 Task: Create a due date automation trigger when advanced on, on the wednesday before a card is due add fields without custom fields "Resume" completed at 11:00 AM.
Action: Mouse moved to (1208, 100)
Screenshot: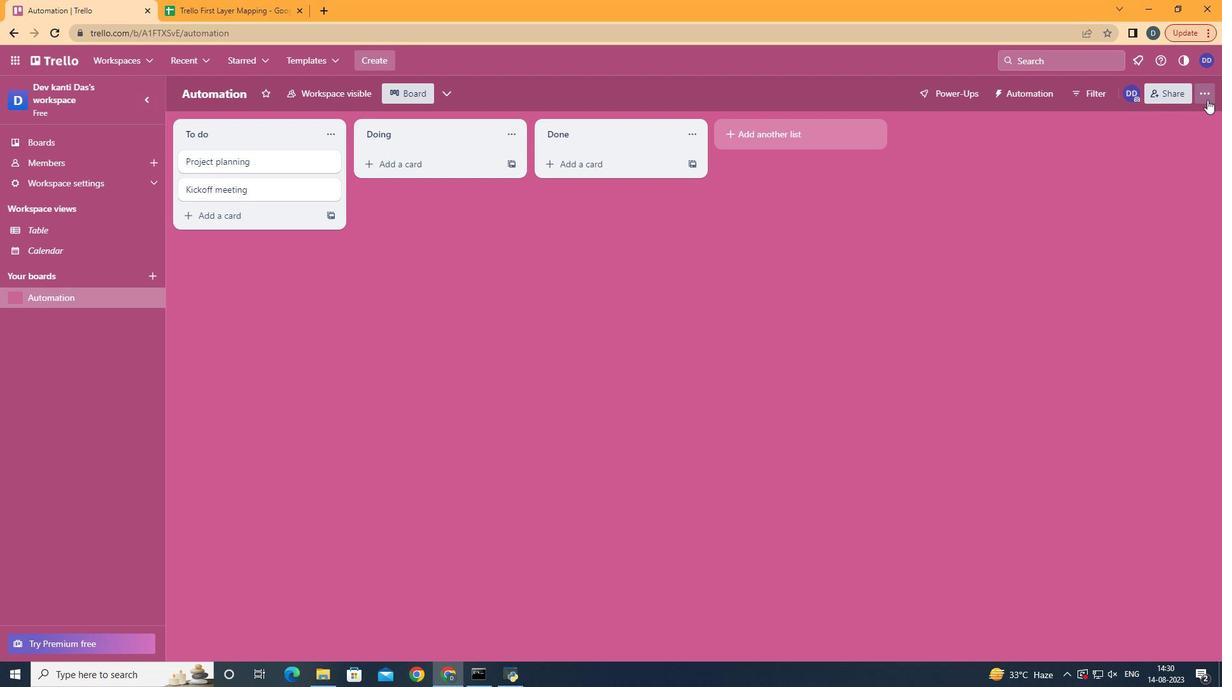 
Action: Mouse pressed left at (1208, 100)
Screenshot: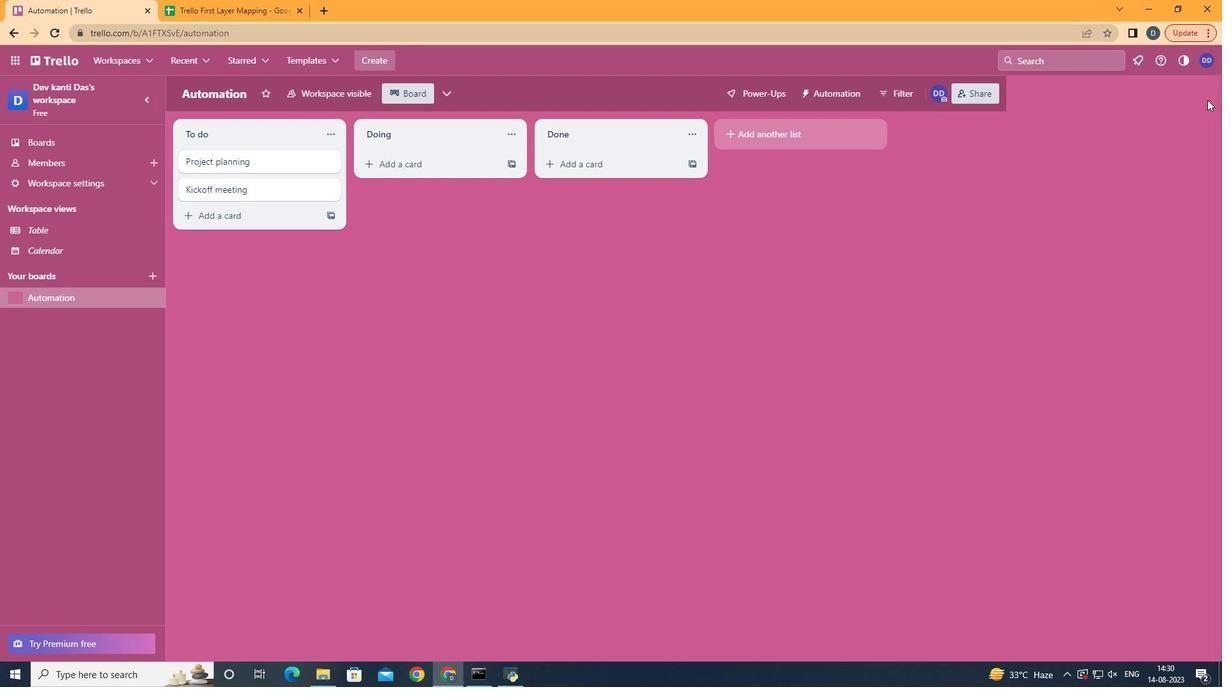 
Action: Mouse moved to (1136, 284)
Screenshot: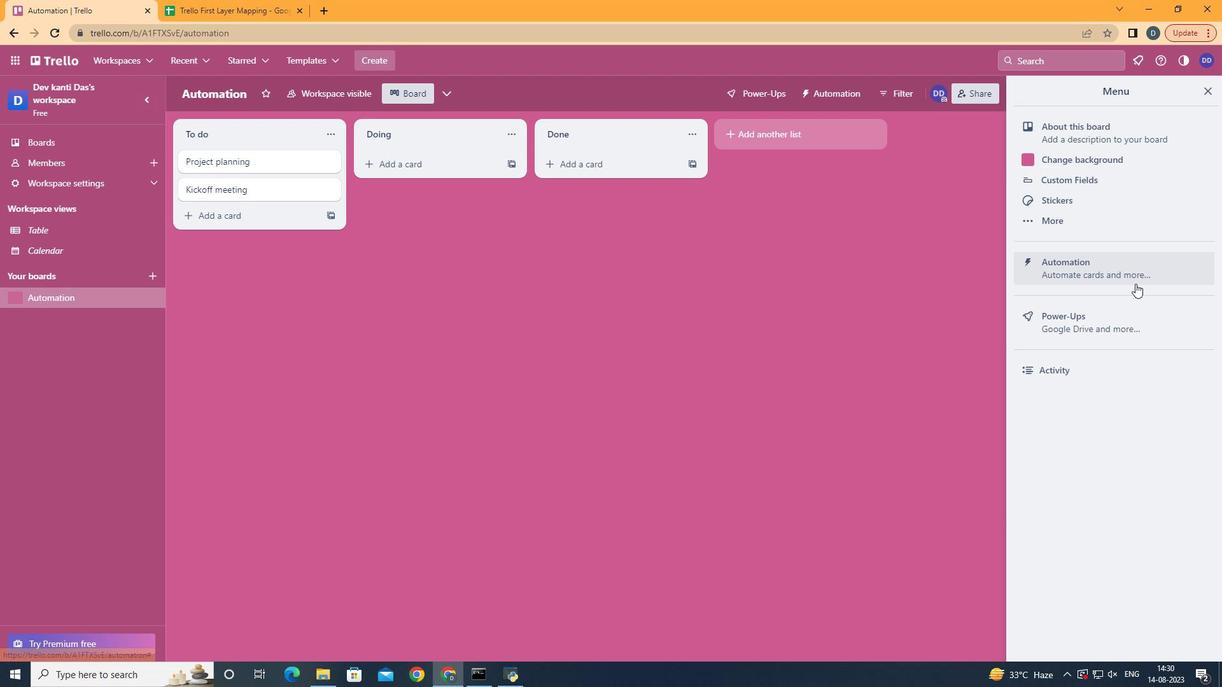 
Action: Mouse pressed left at (1136, 284)
Screenshot: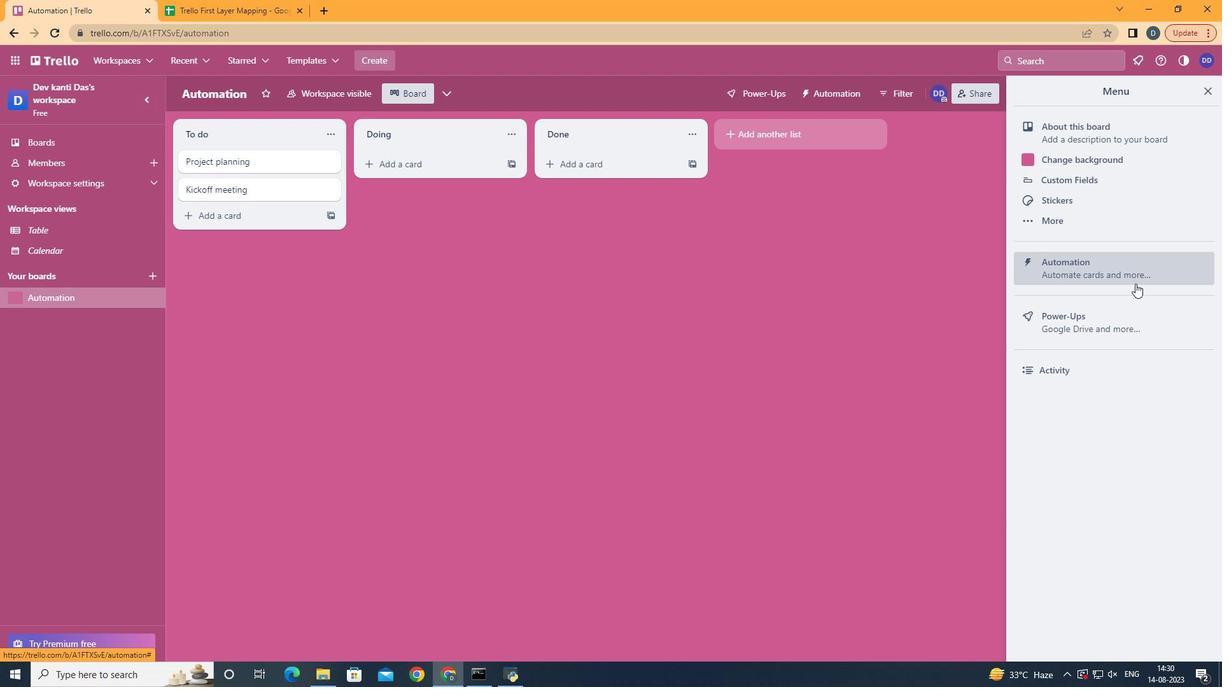 
Action: Mouse moved to (238, 250)
Screenshot: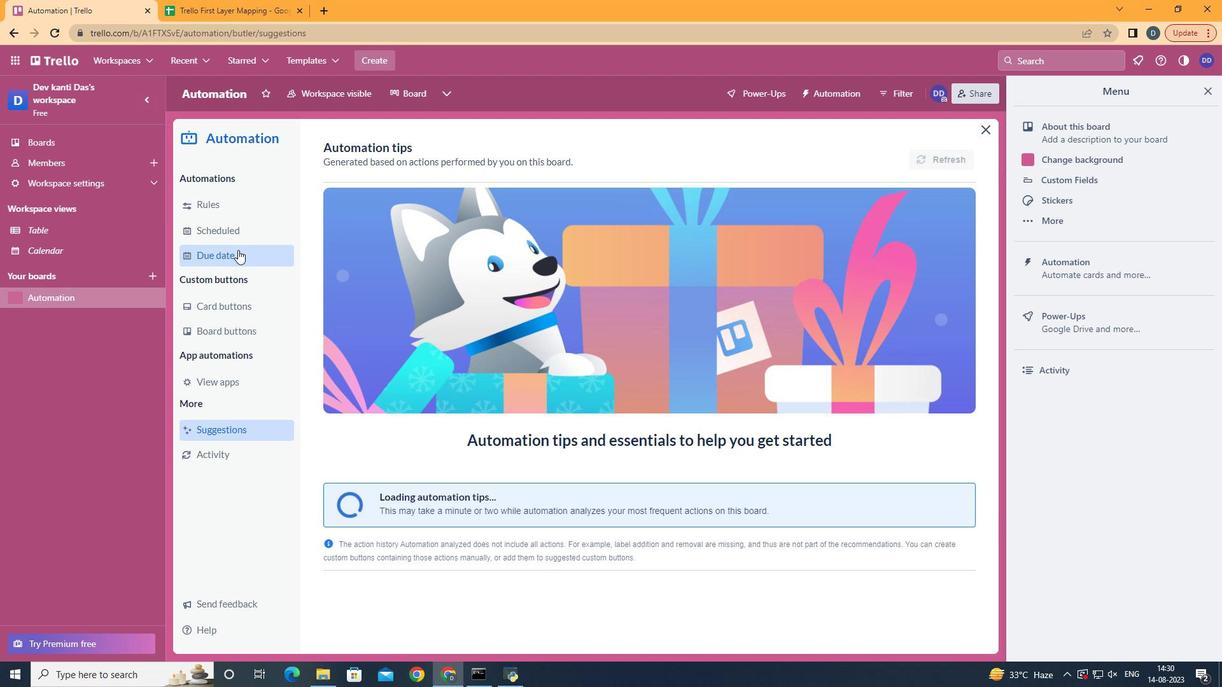 
Action: Mouse pressed left at (238, 250)
Screenshot: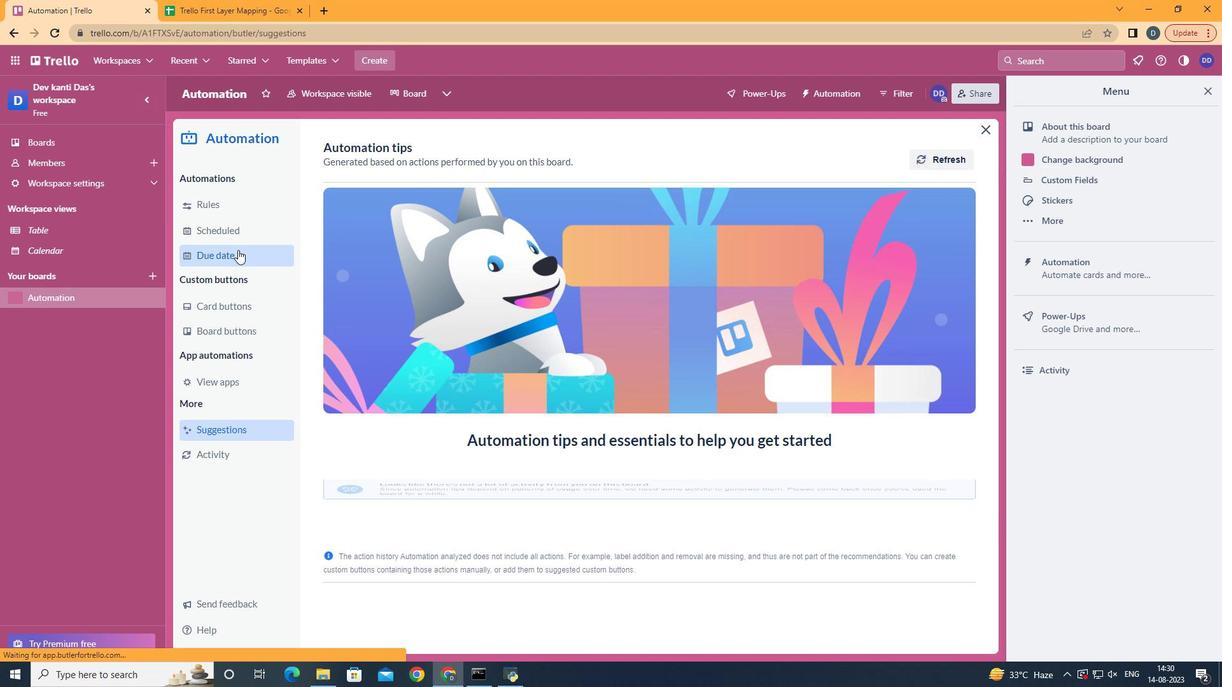 
Action: Mouse moved to (912, 150)
Screenshot: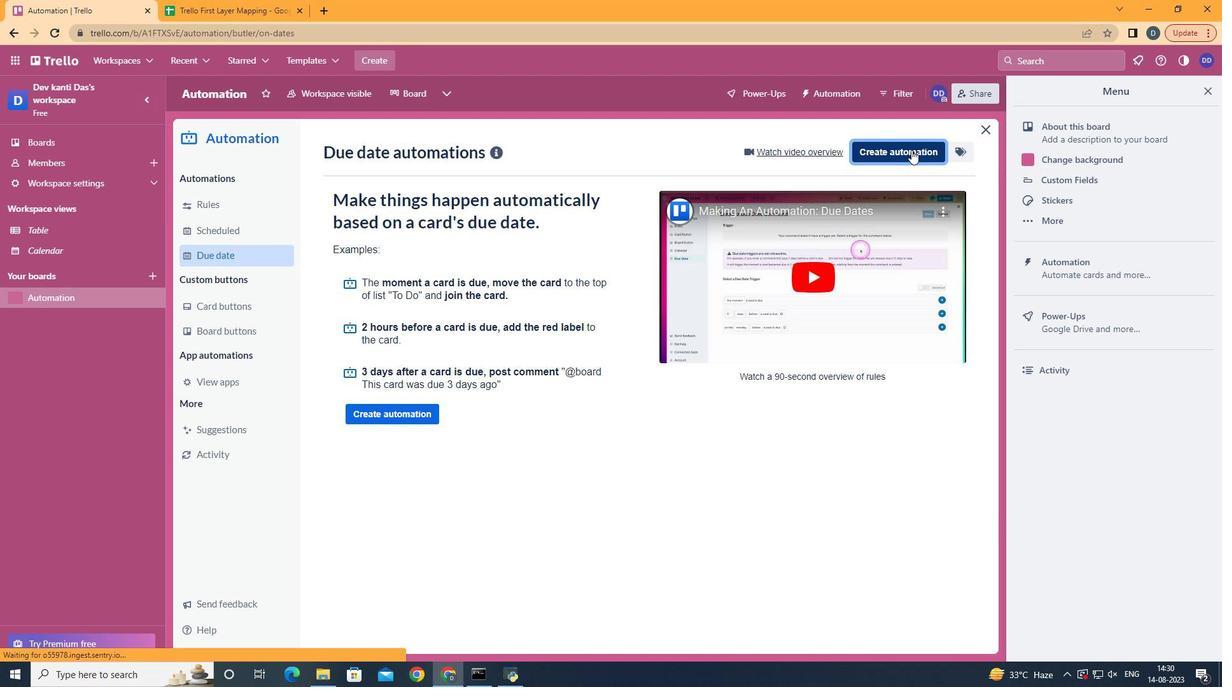 
Action: Mouse pressed left at (912, 150)
Screenshot: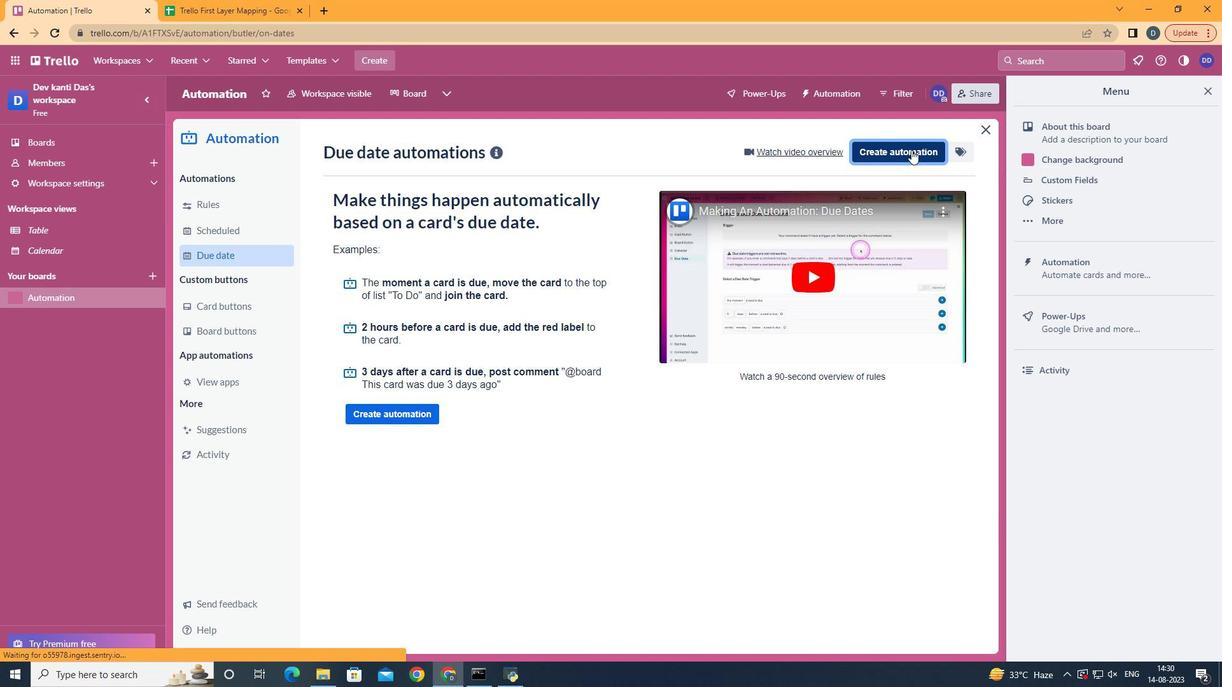 
Action: Mouse moved to (672, 276)
Screenshot: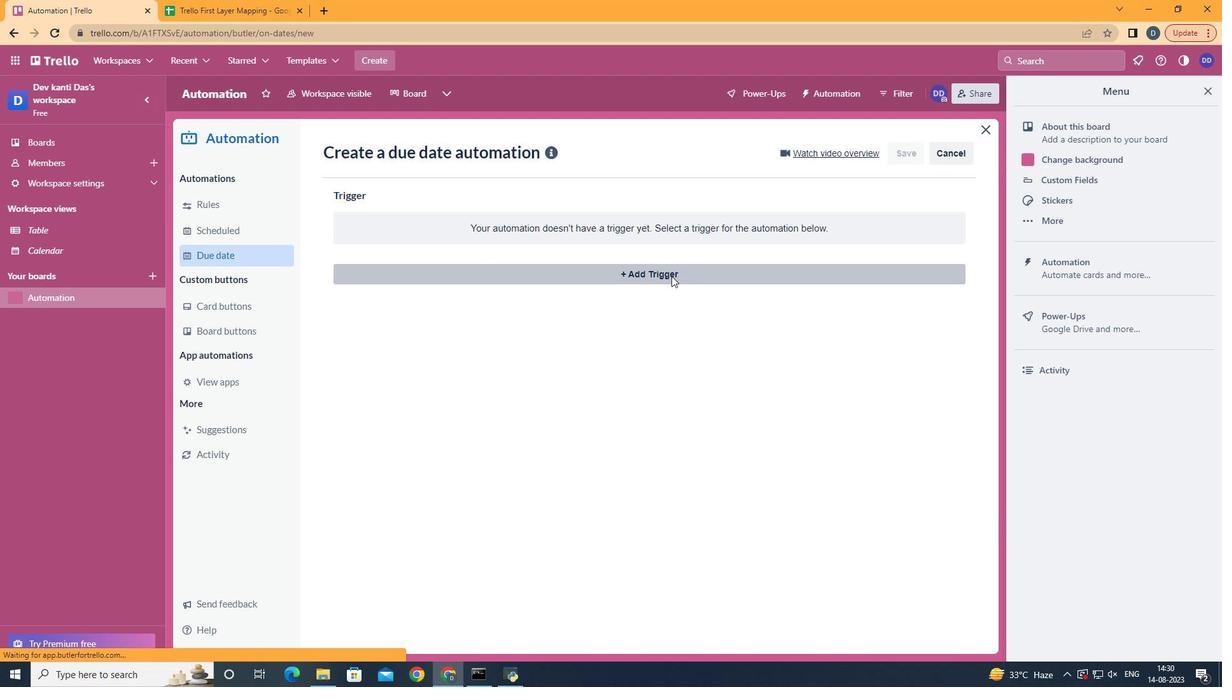 
Action: Mouse pressed left at (672, 276)
Screenshot: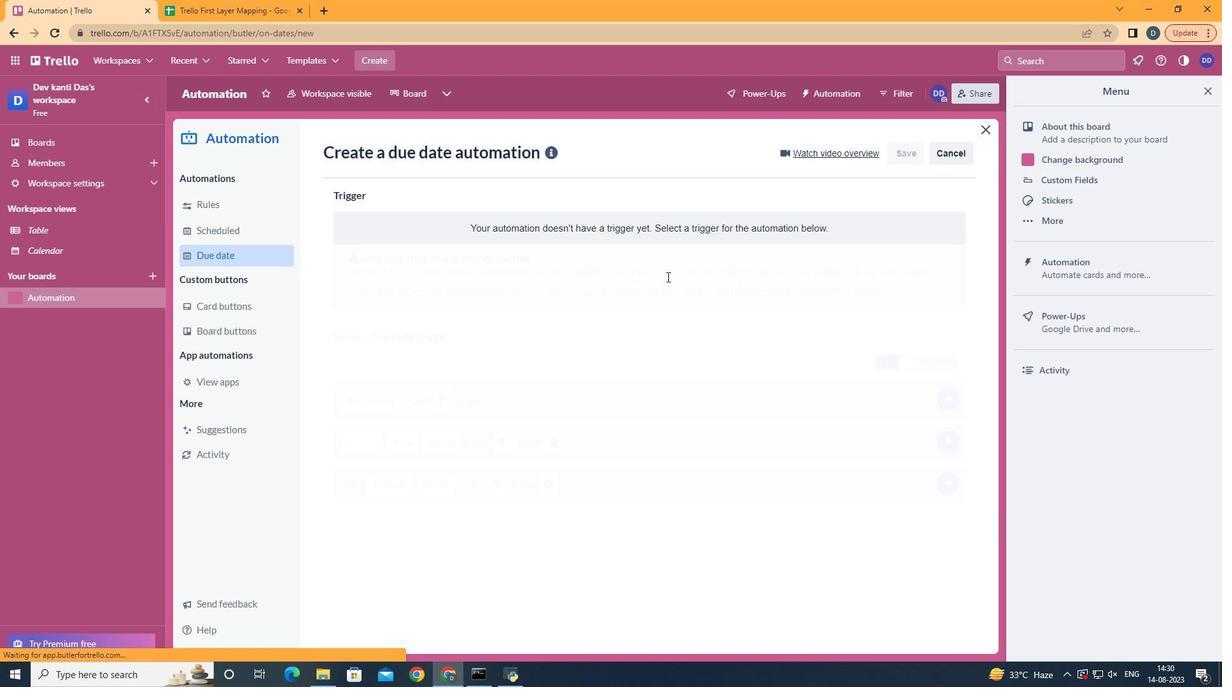 
Action: Mouse moved to (431, 383)
Screenshot: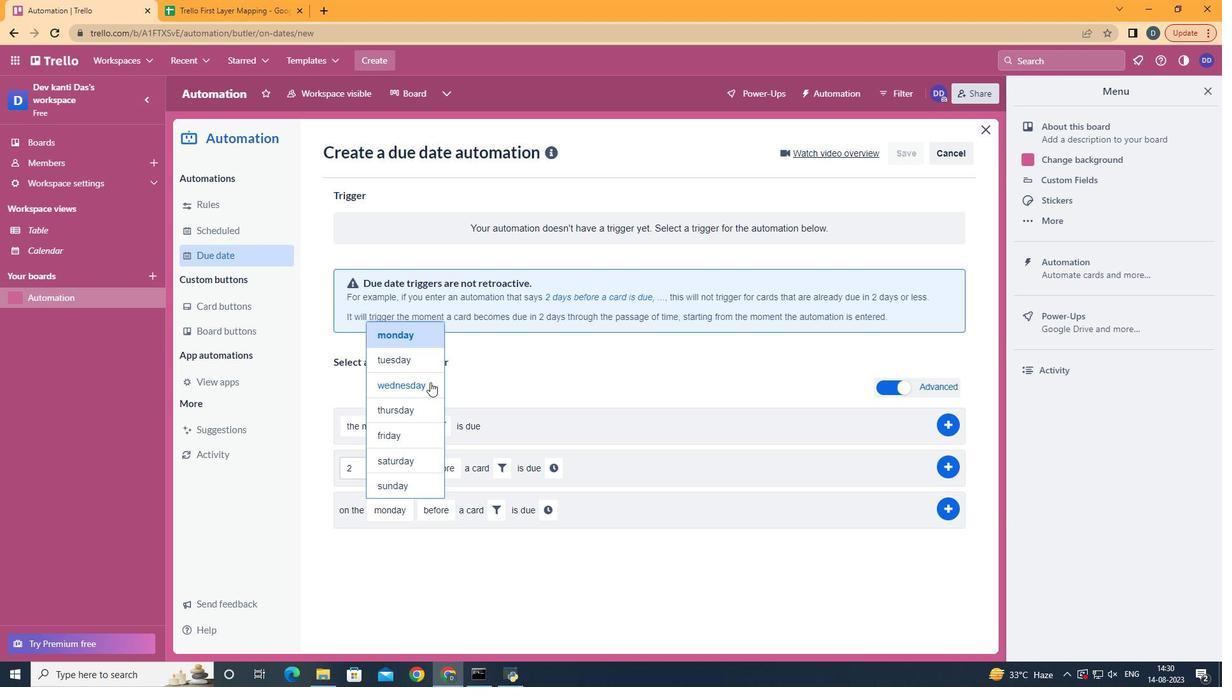 
Action: Mouse pressed left at (431, 383)
Screenshot: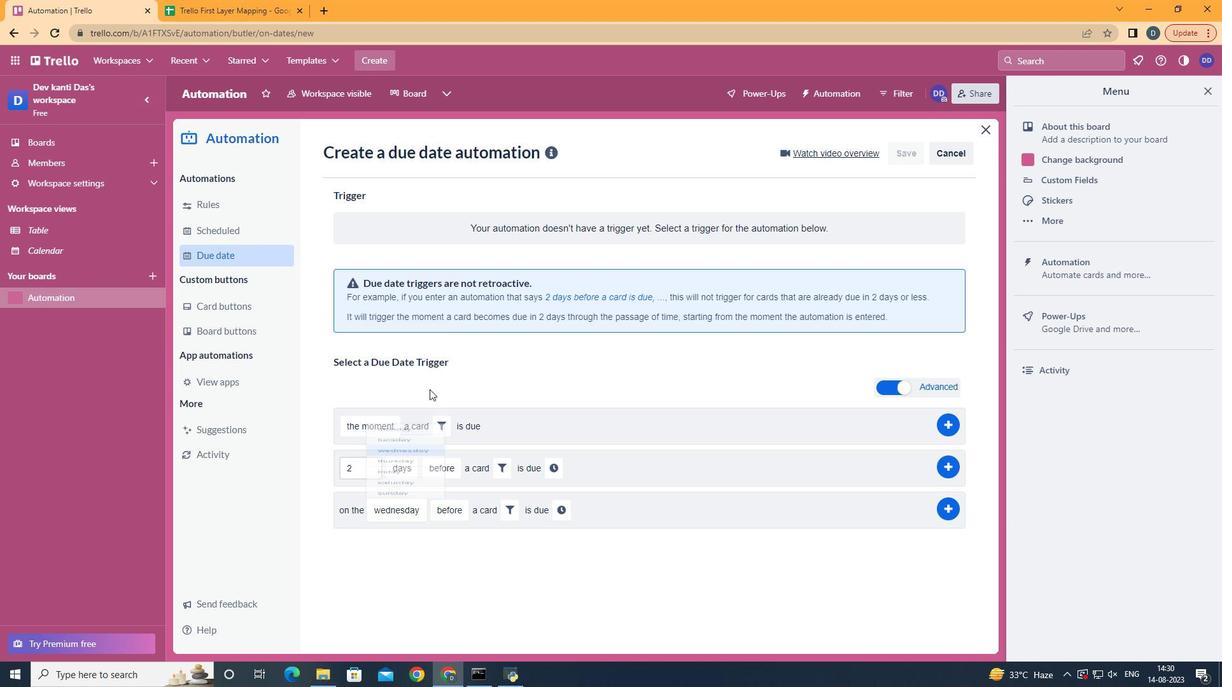 
Action: Mouse moved to (515, 508)
Screenshot: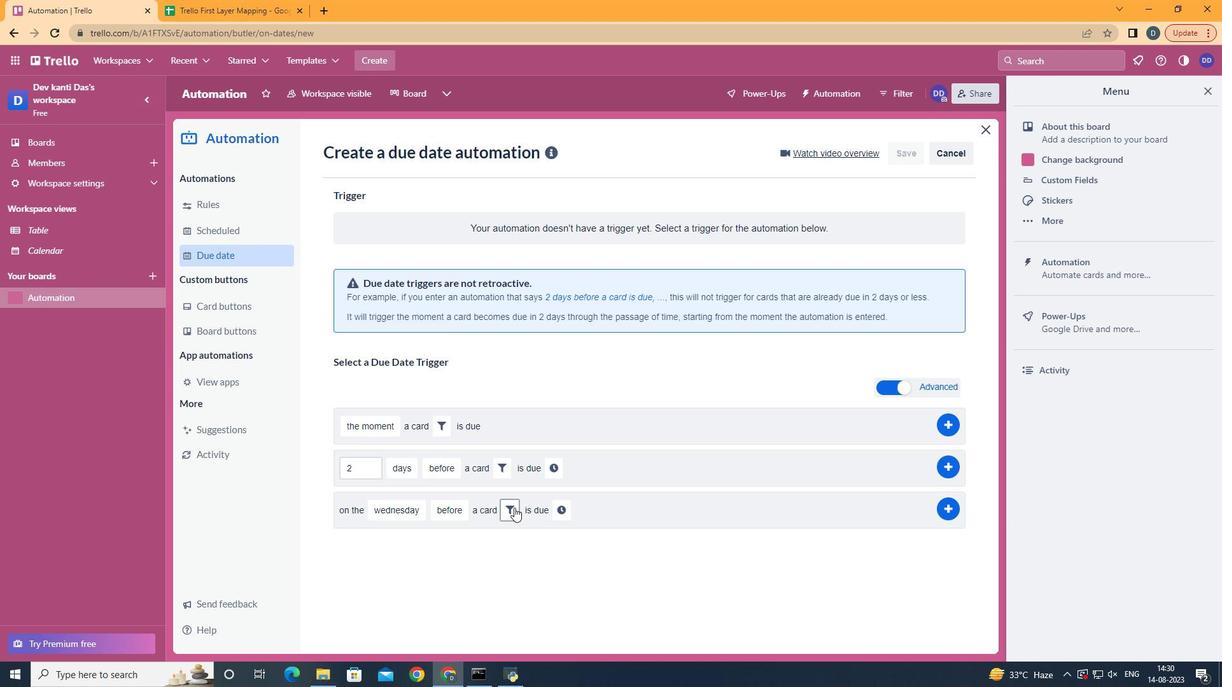 
Action: Mouse pressed left at (515, 508)
Screenshot: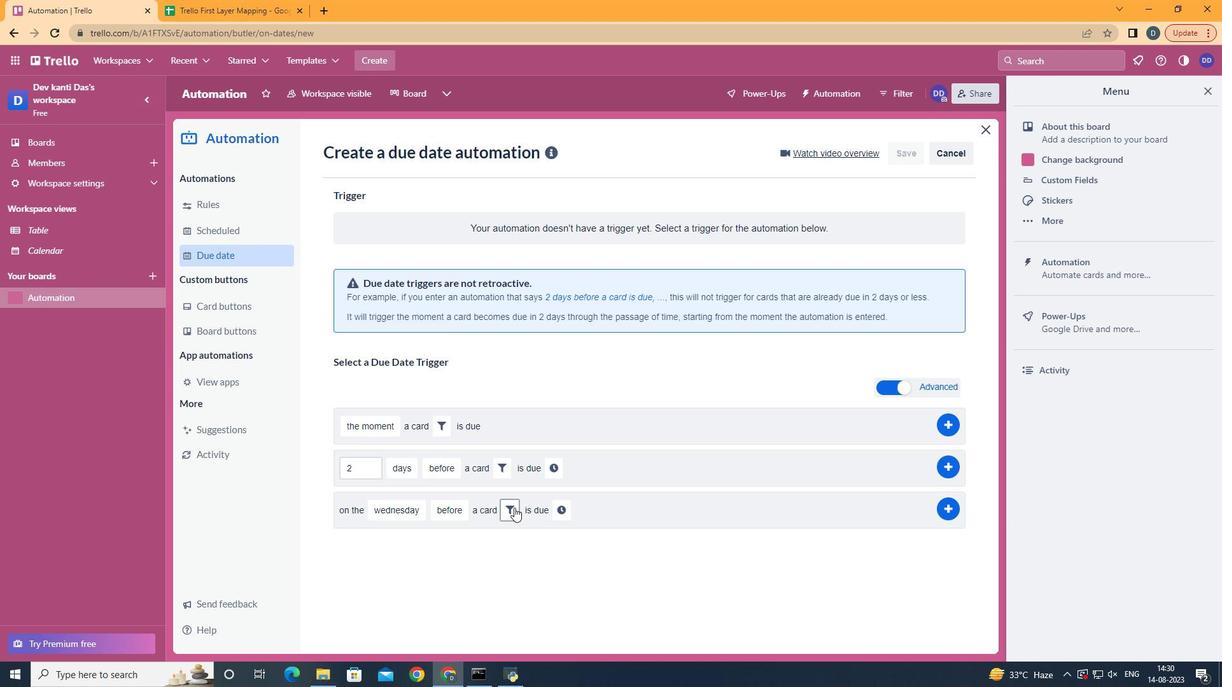 
Action: Mouse moved to (715, 550)
Screenshot: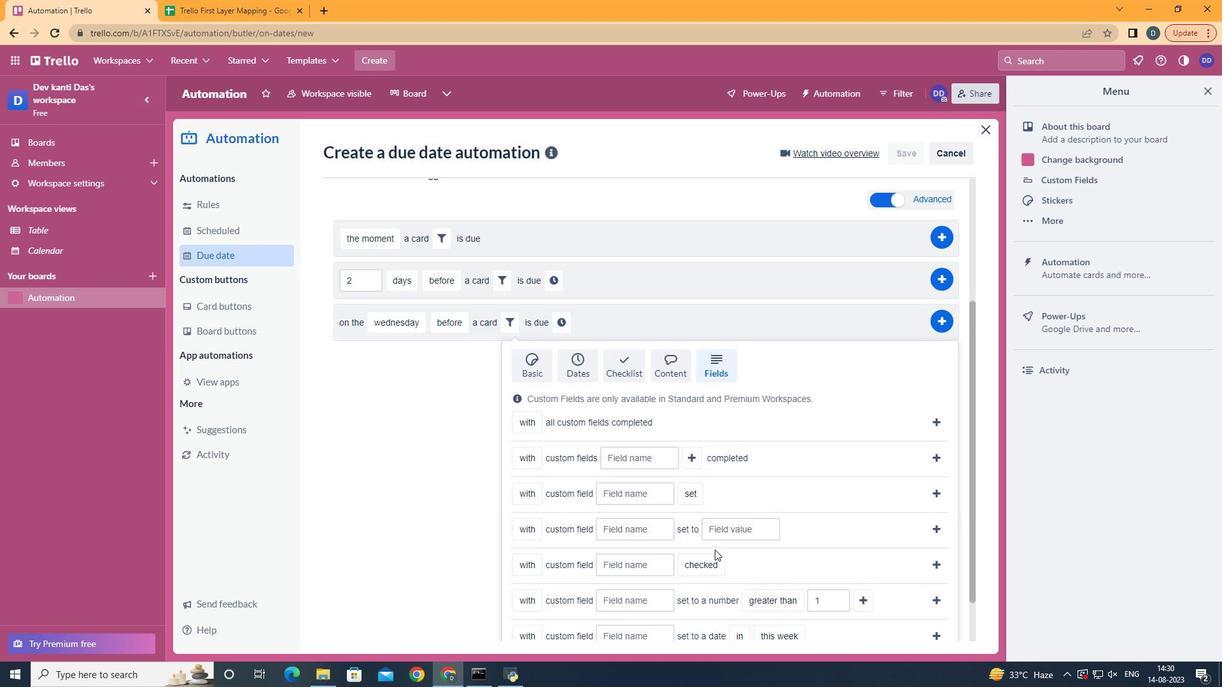 
Action: Mouse pressed left at (715, 550)
Screenshot: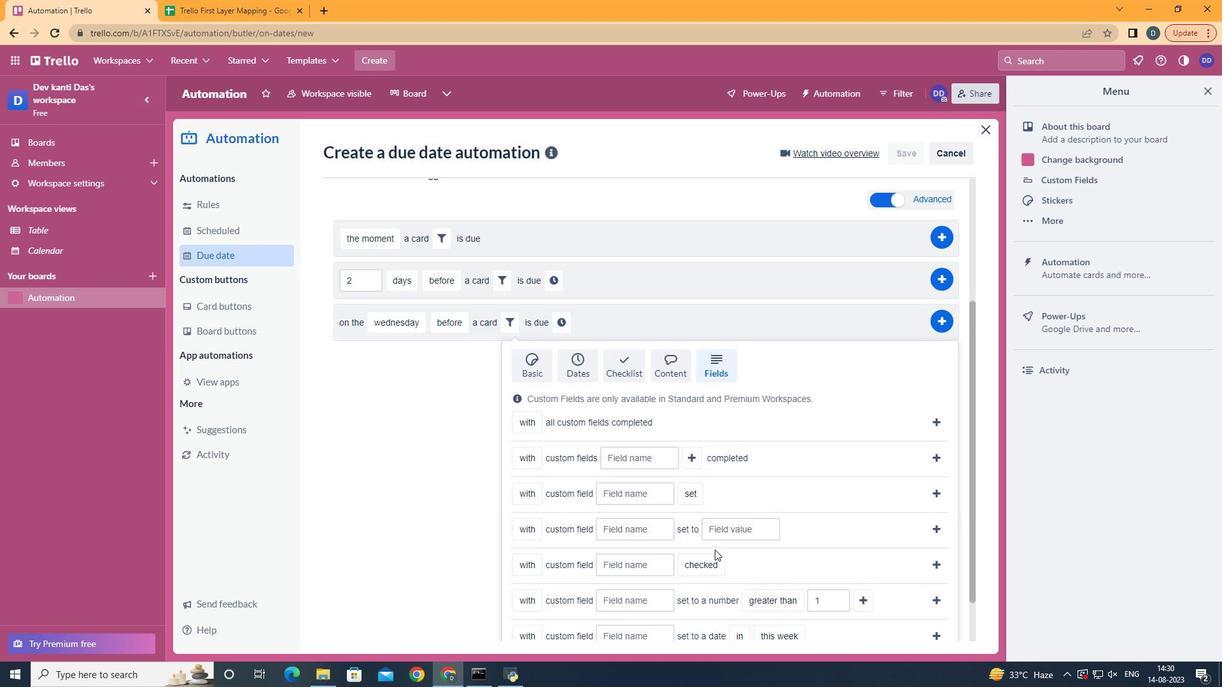 
Action: Mouse scrolled (715, 550) with delta (0, 0)
Screenshot: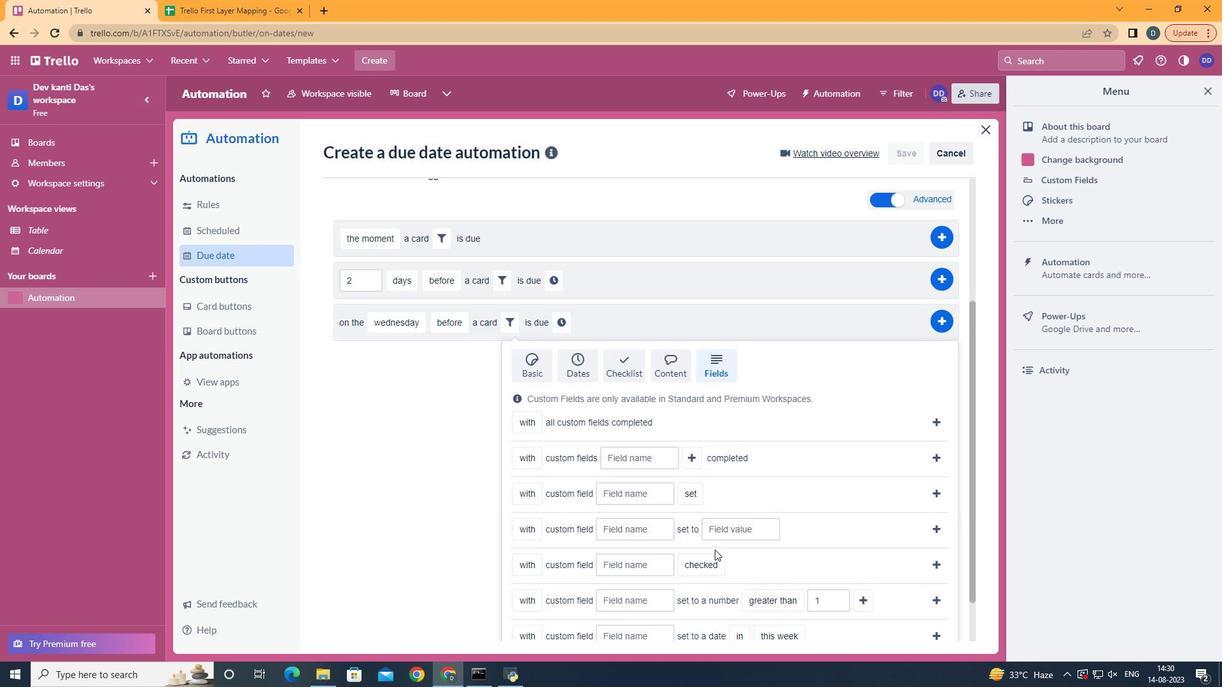 
Action: Mouse scrolled (715, 550) with delta (0, 0)
Screenshot: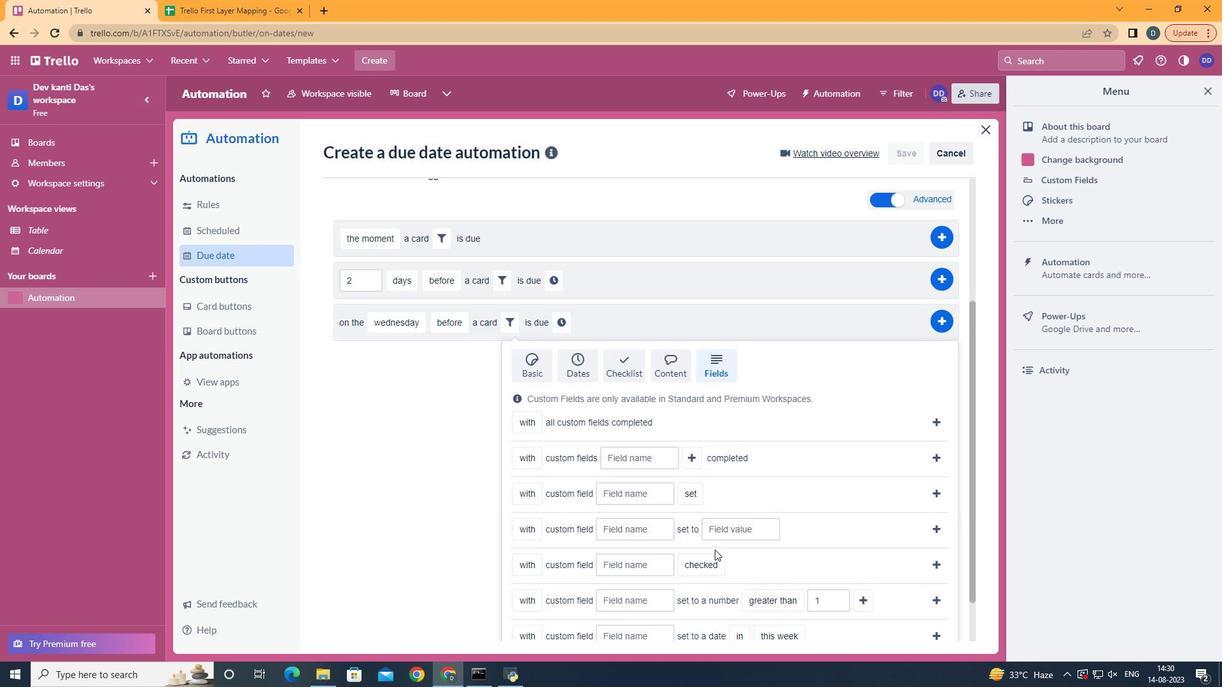 
Action: Mouse scrolled (715, 550) with delta (0, 0)
Screenshot: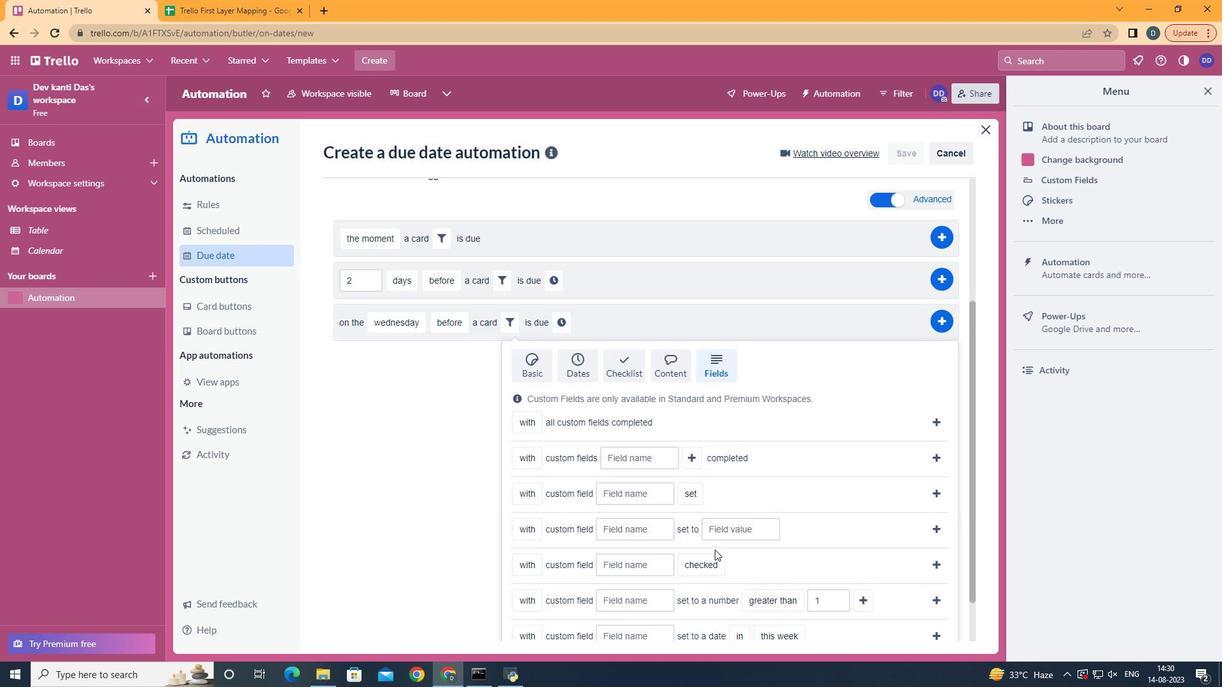 
Action: Mouse scrolled (715, 550) with delta (0, 0)
Screenshot: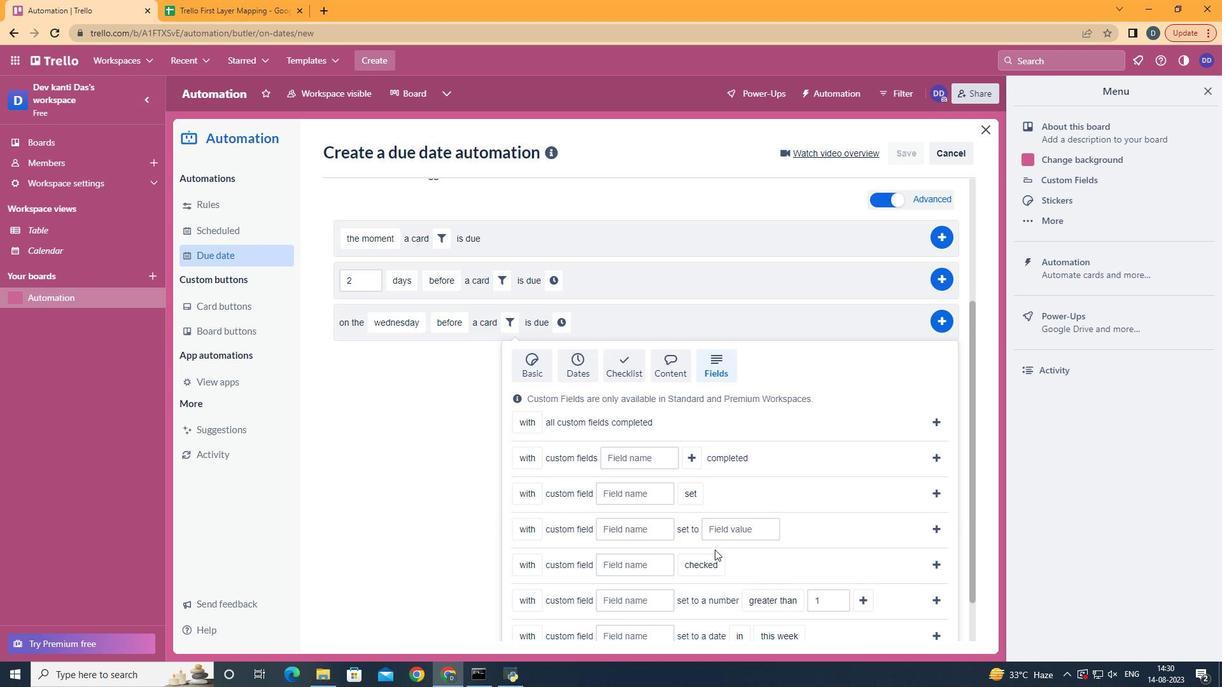 
Action: Mouse scrolled (715, 550) with delta (0, 0)
Screenshot: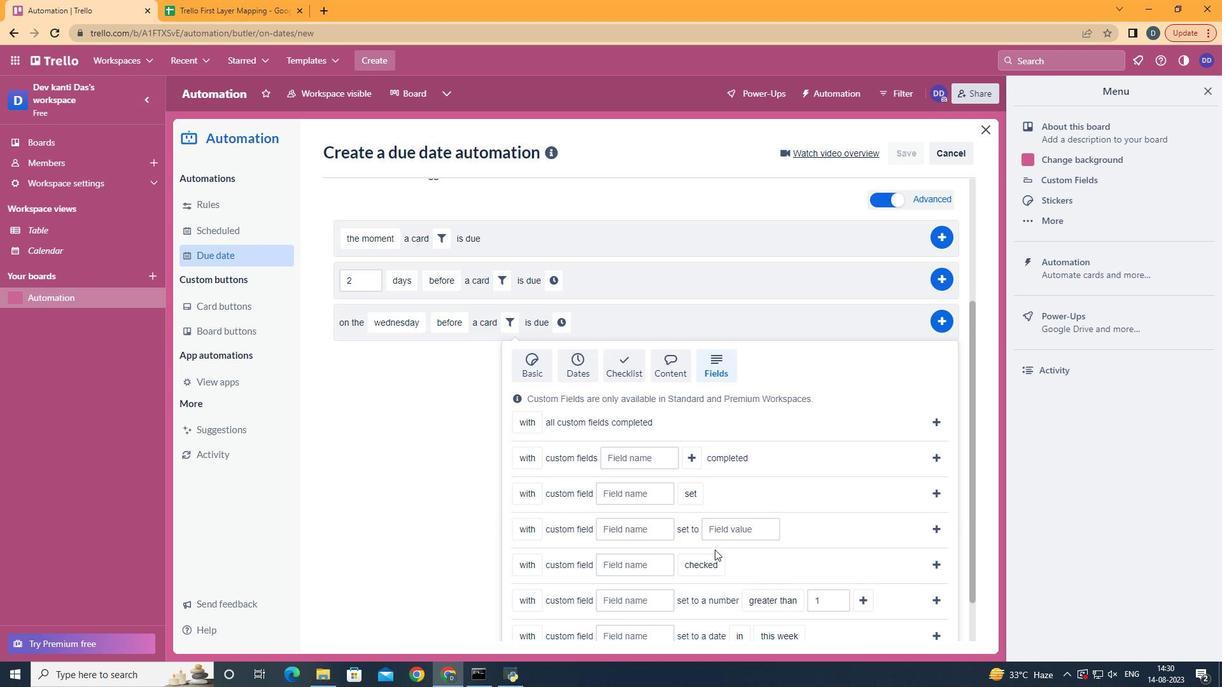 
Action: Mouse moved to (548, 457)
Screenshot: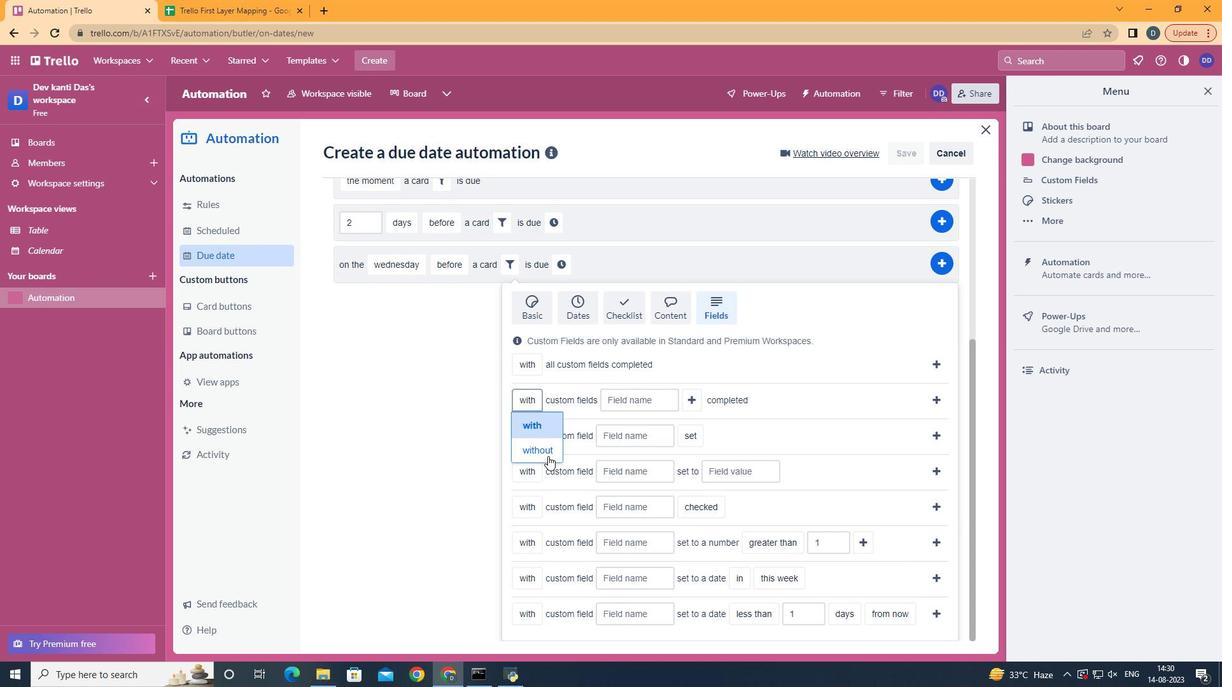 
Action: Mouse pressed left at (548, 457)
Screenshot: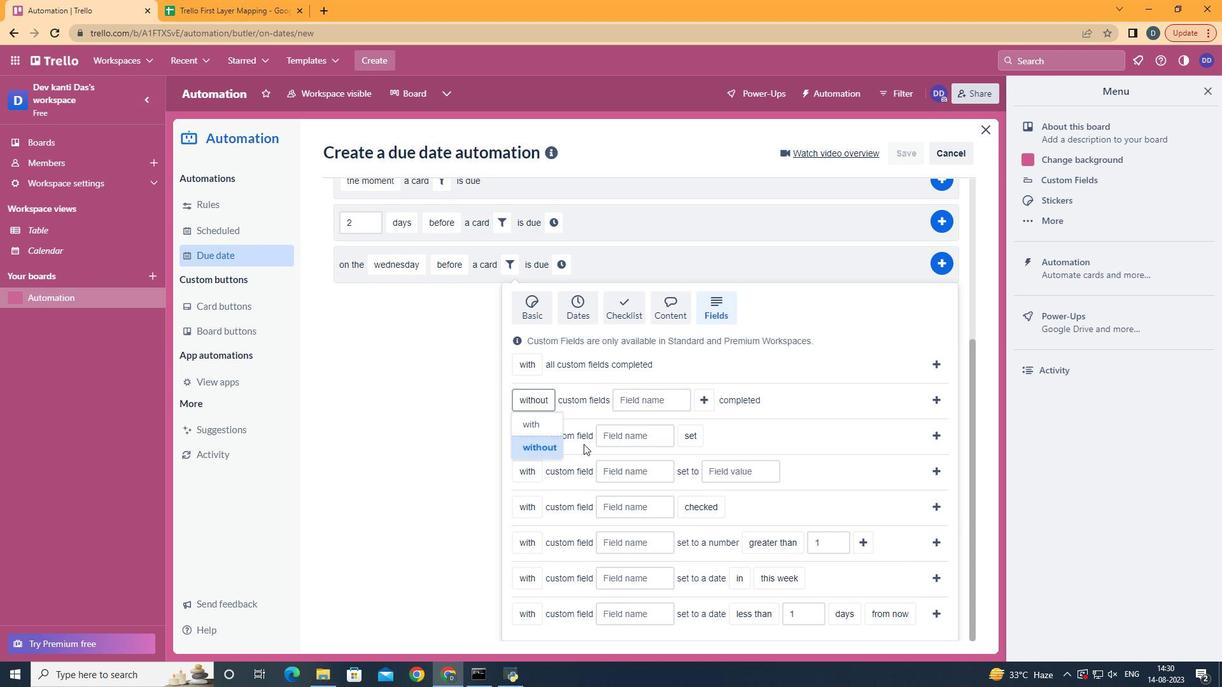 
Action: Mouse moved to (653, 409)
Screenshot: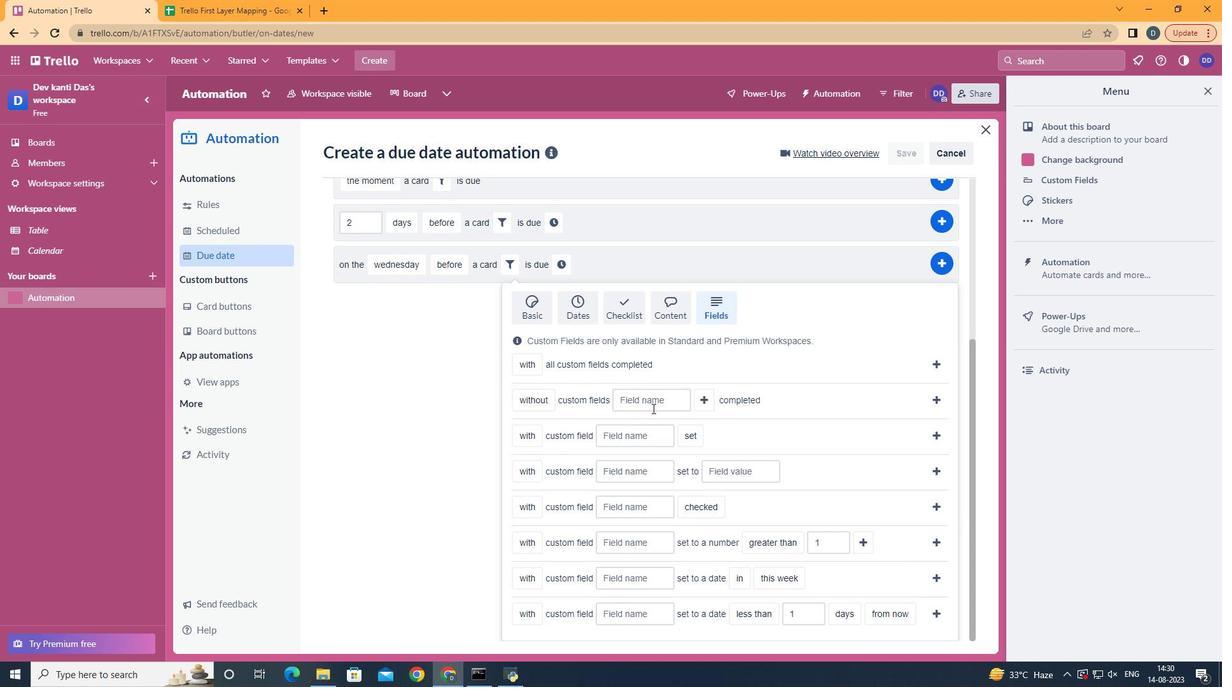 
Action: Mouse pressed left at (653, 409)
Screenshot: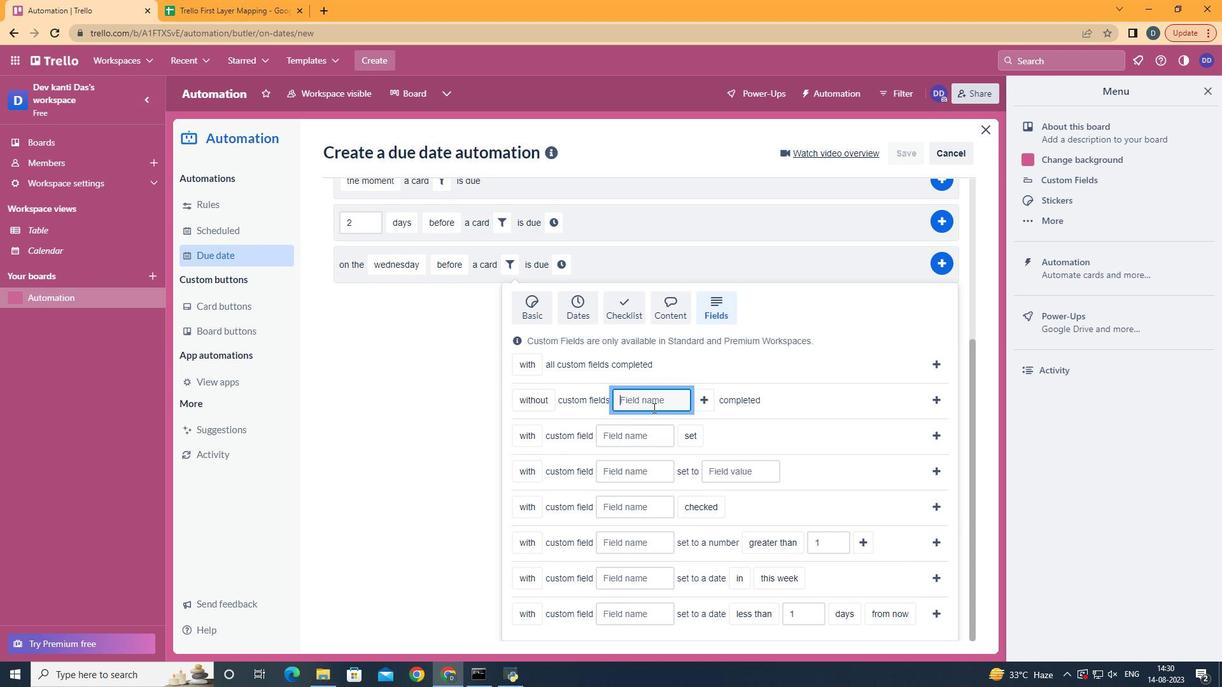
Action: Mouse moved to (653, 408)
Screenshot: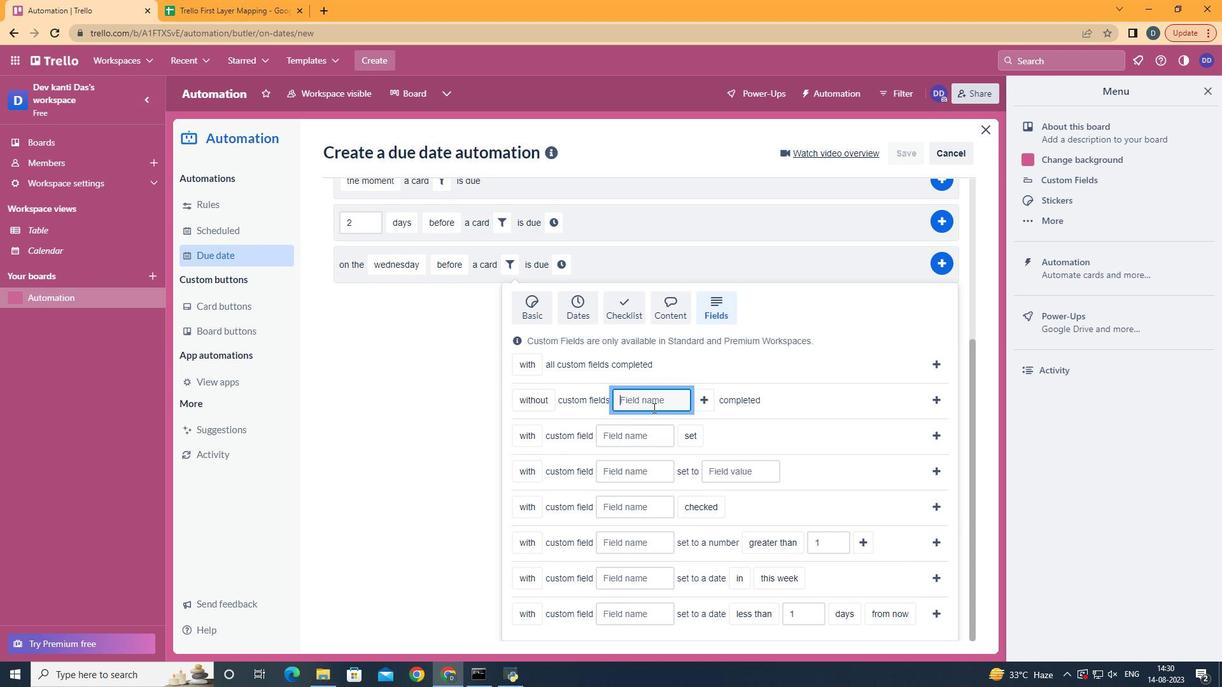 
Action: Key pressed <Key.shift>Resume
Screenshot: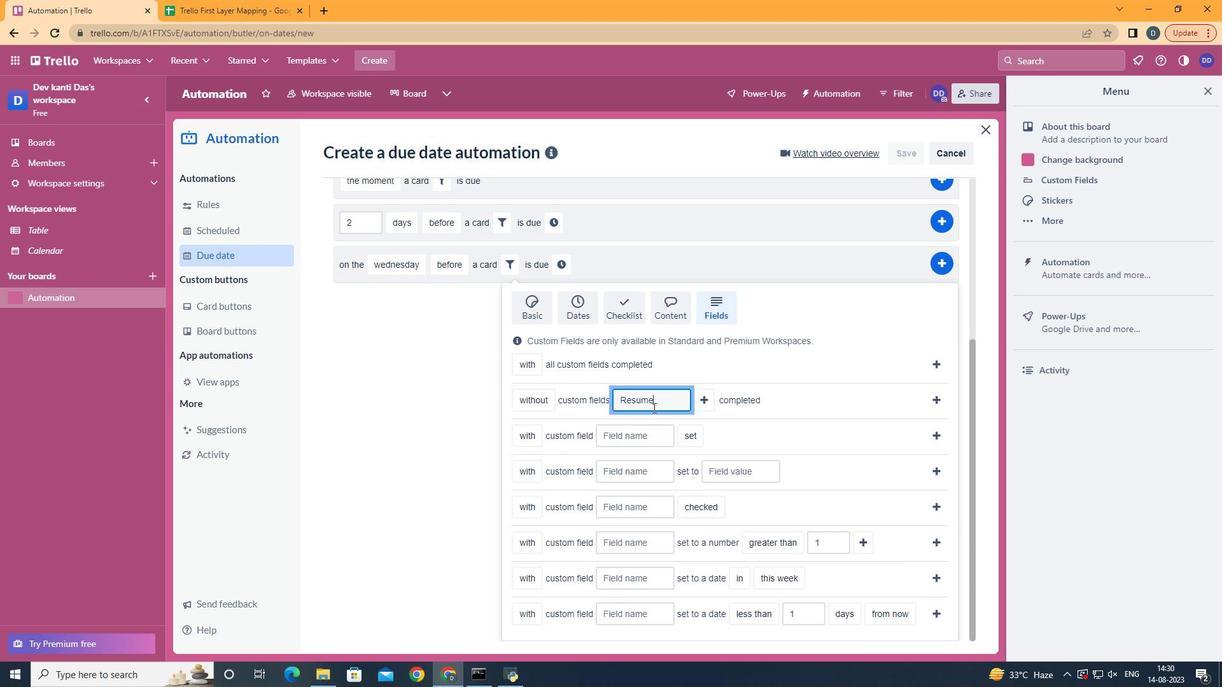 
Action: Mouse moved to (931, 402)
Screenshot: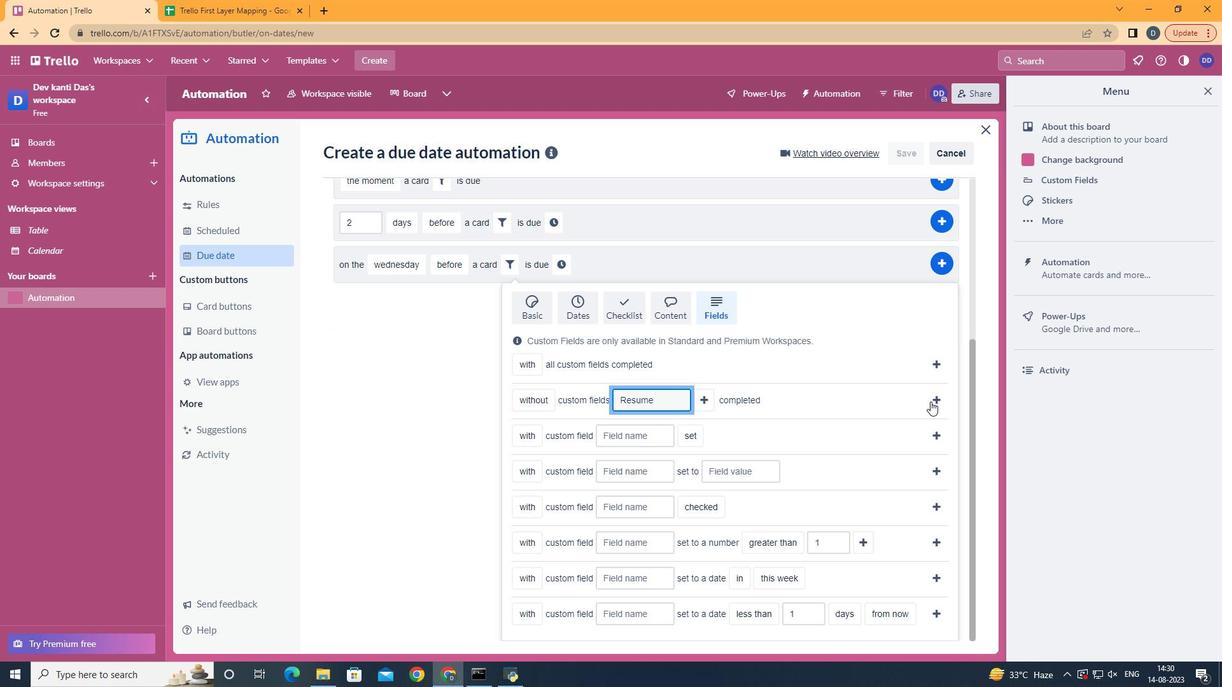 
Action: Mouse pressed left at (931, 402)
Screenshot: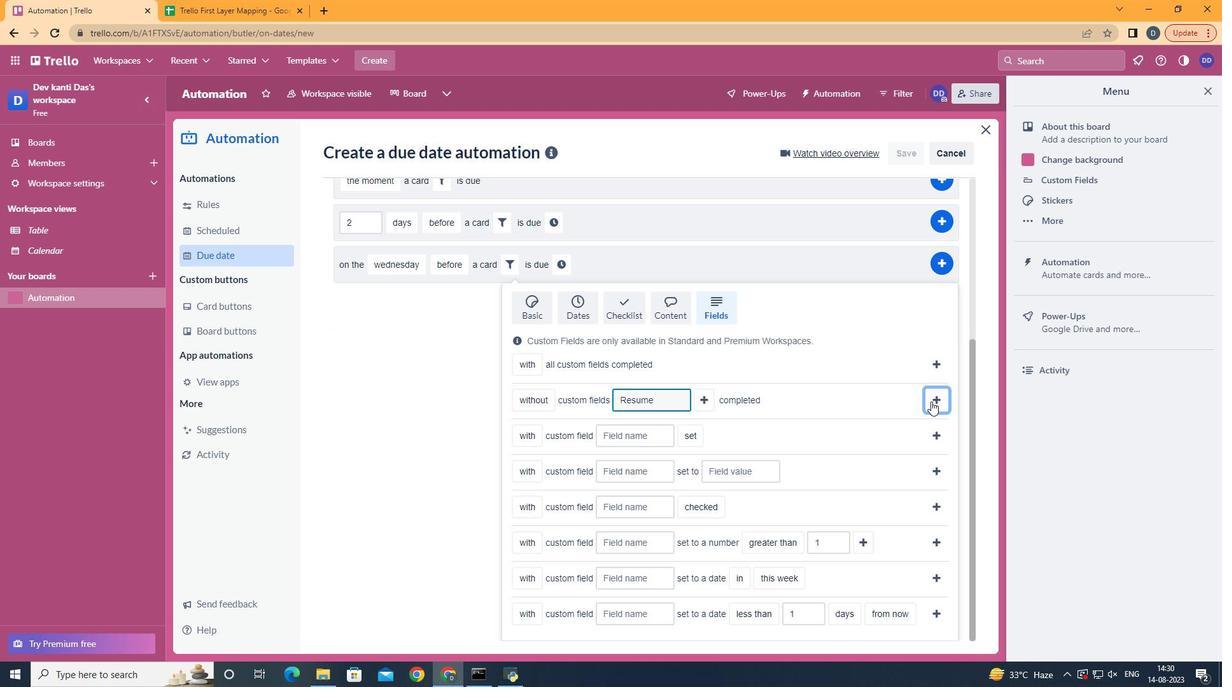 
Action: Mouse moved to (751, 523)
Screenshot: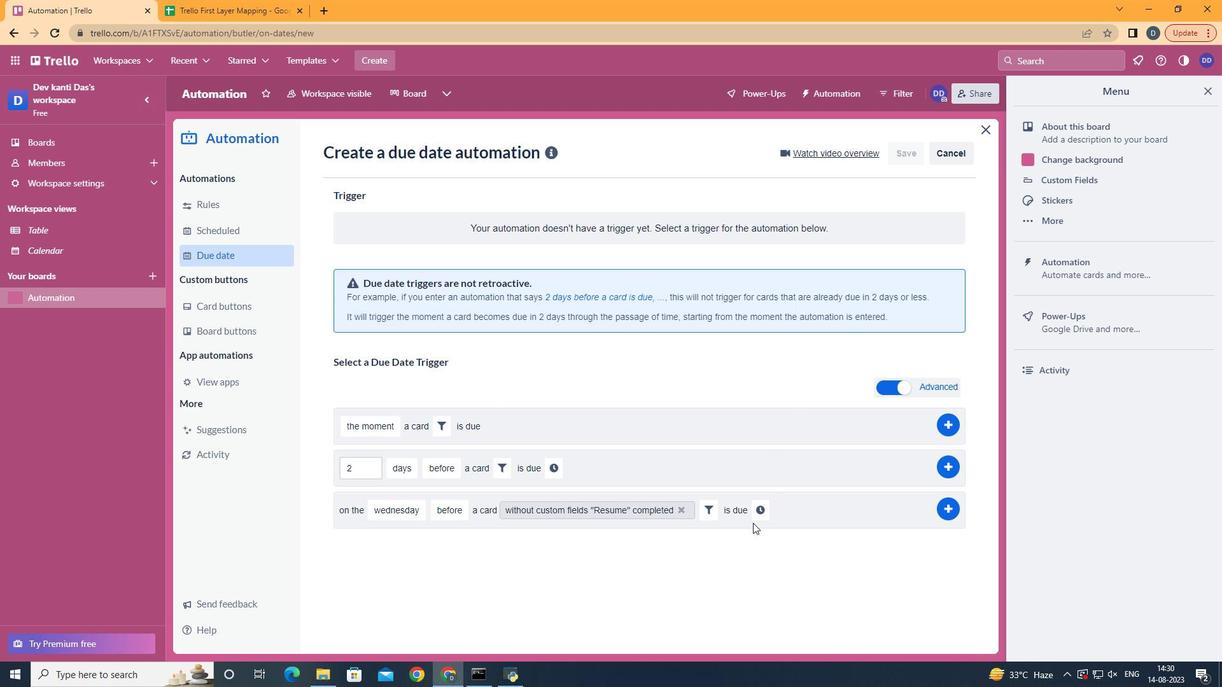
Action: Mouse pressed left at (751, 523)
Screenshot: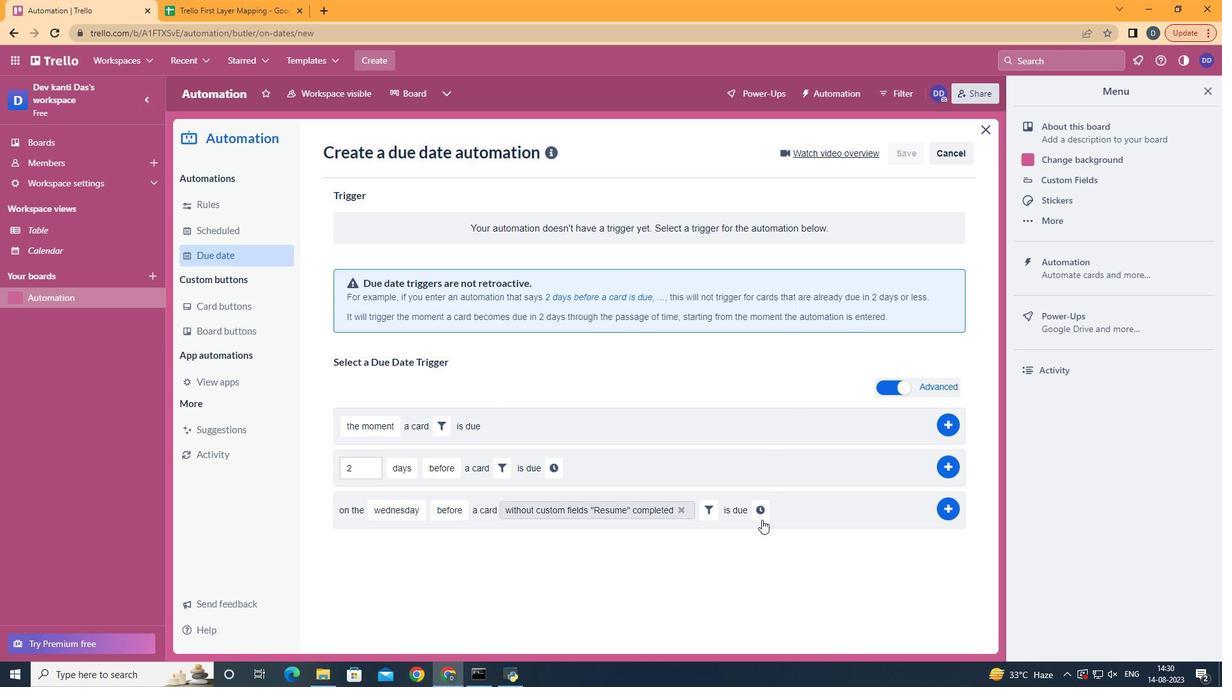 
Action: Mouse moved to (771, 513)
Screenshot: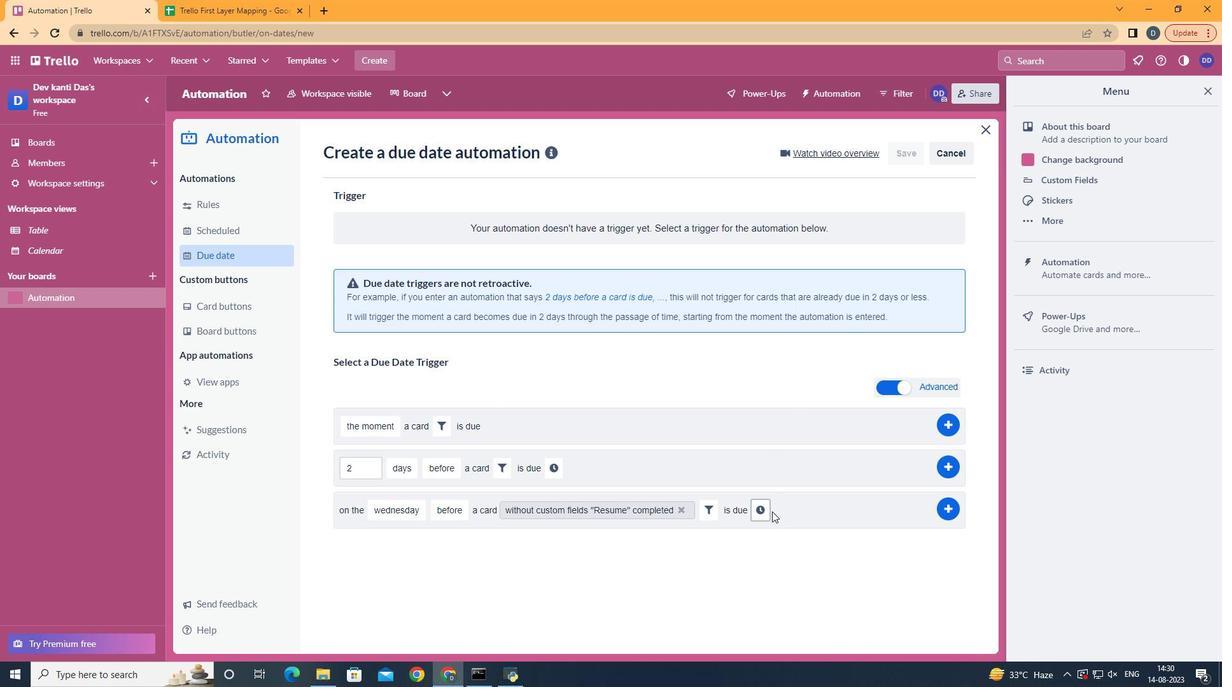 
Action: Mouse pressed left at (771, 513)
Screenshot: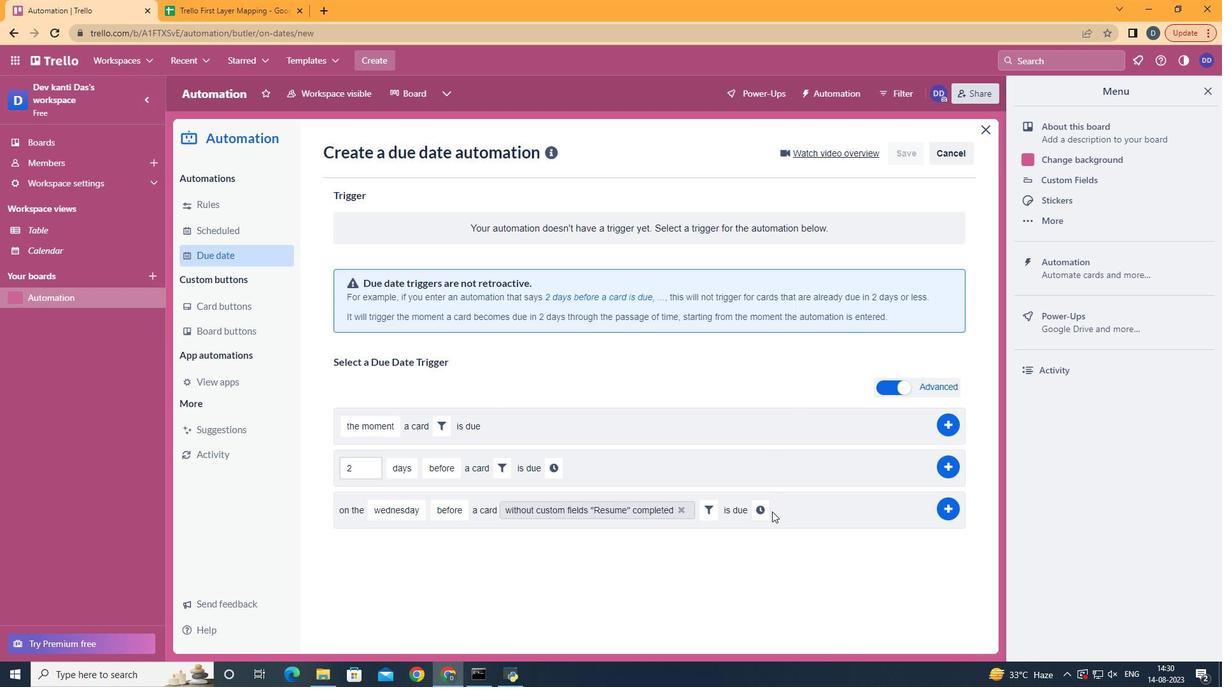 
Action: Mouse moved to (753, 515)
Screenshot: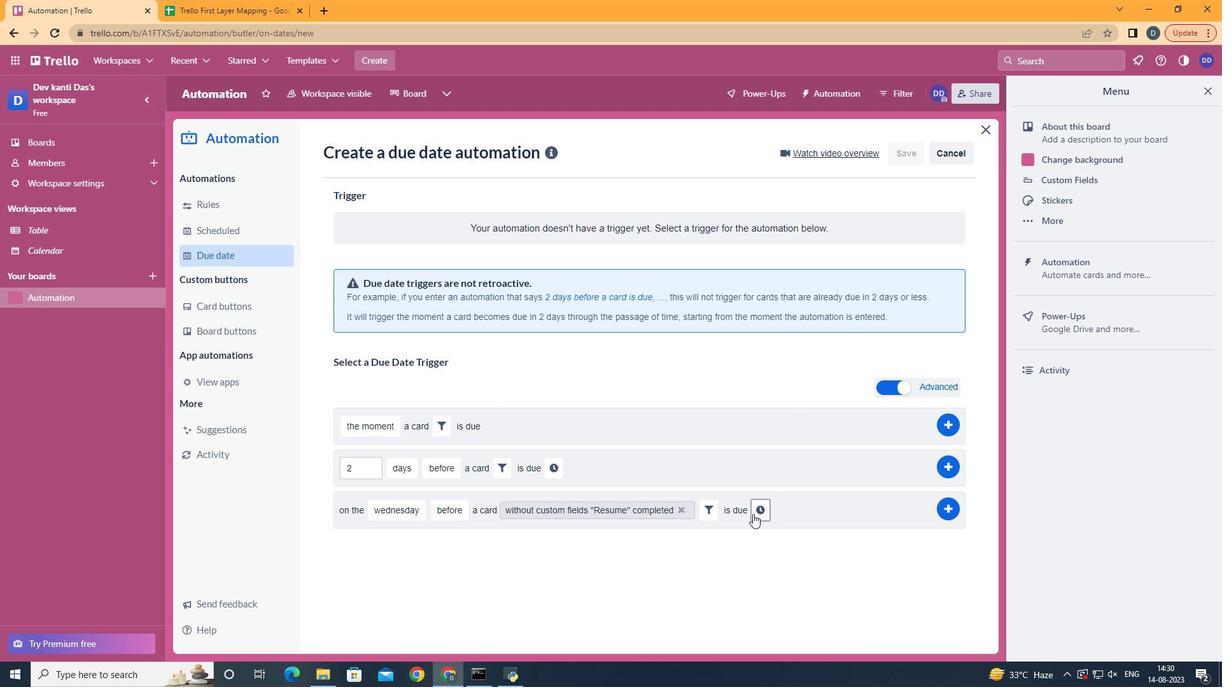 
Action: Mouse pressed left at (753, 515)
Screenshot: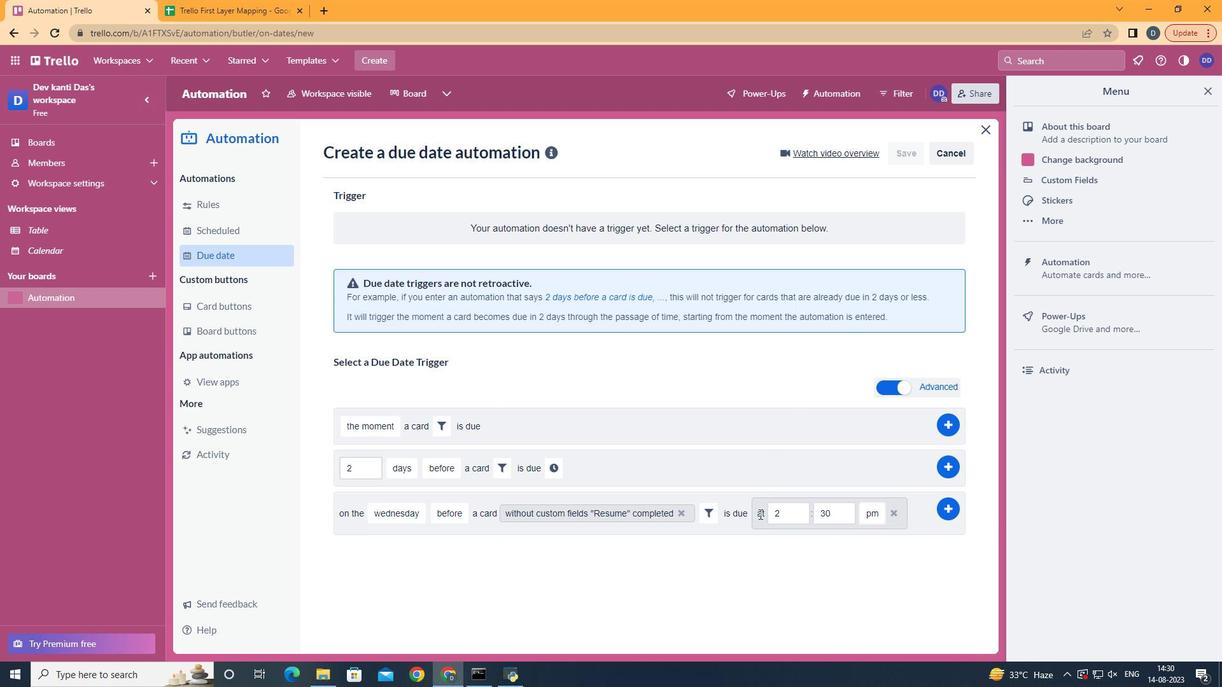 
Action: Mouse moved to (794, 513)
Screenshot: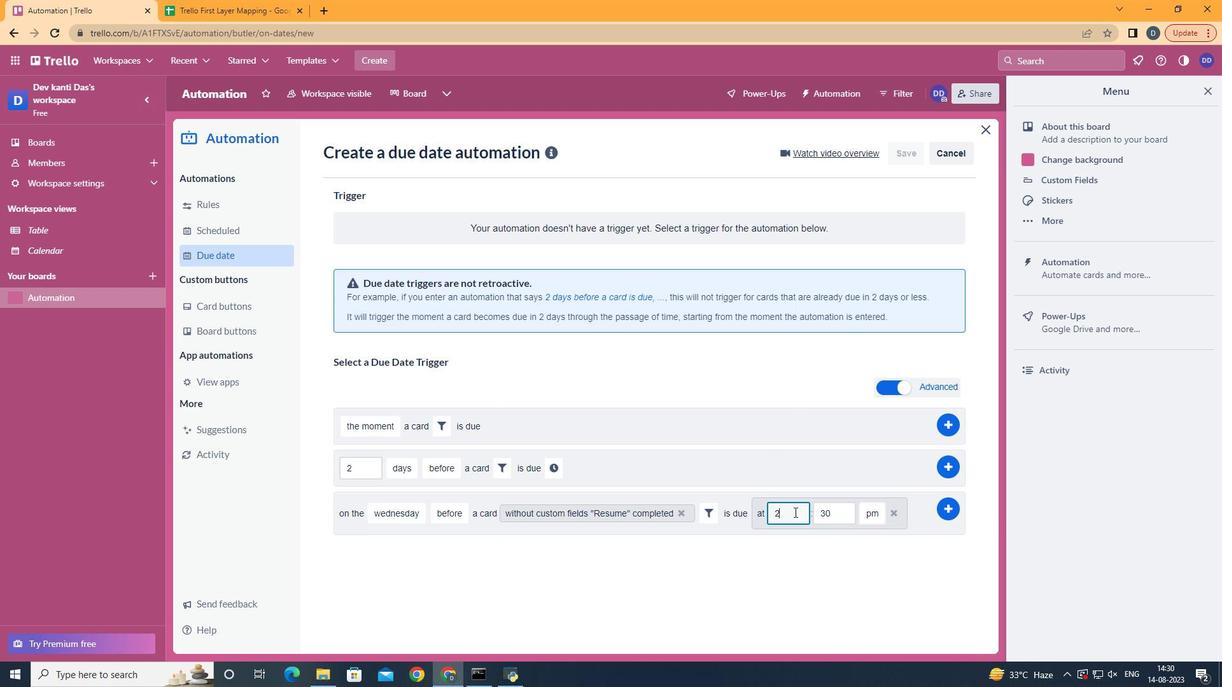 
Action: Mouse pressed left at (794, 513)
Screenshot: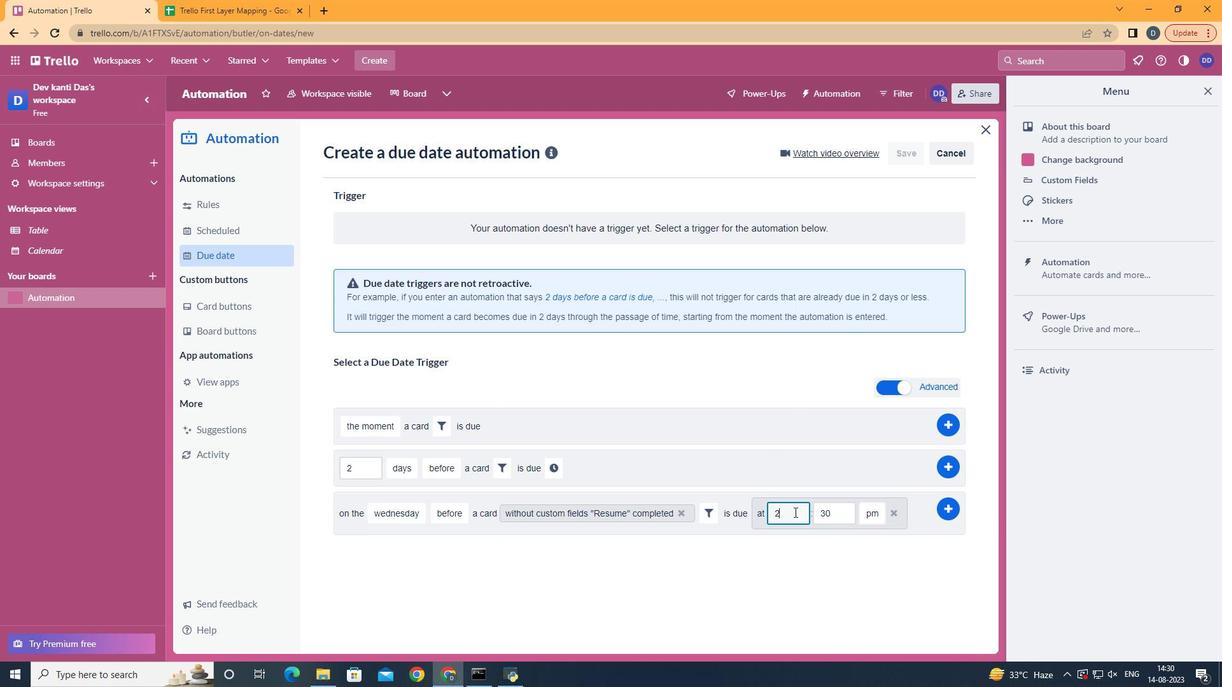 
Action: Mouse moved to (795, 513)
Screenshot: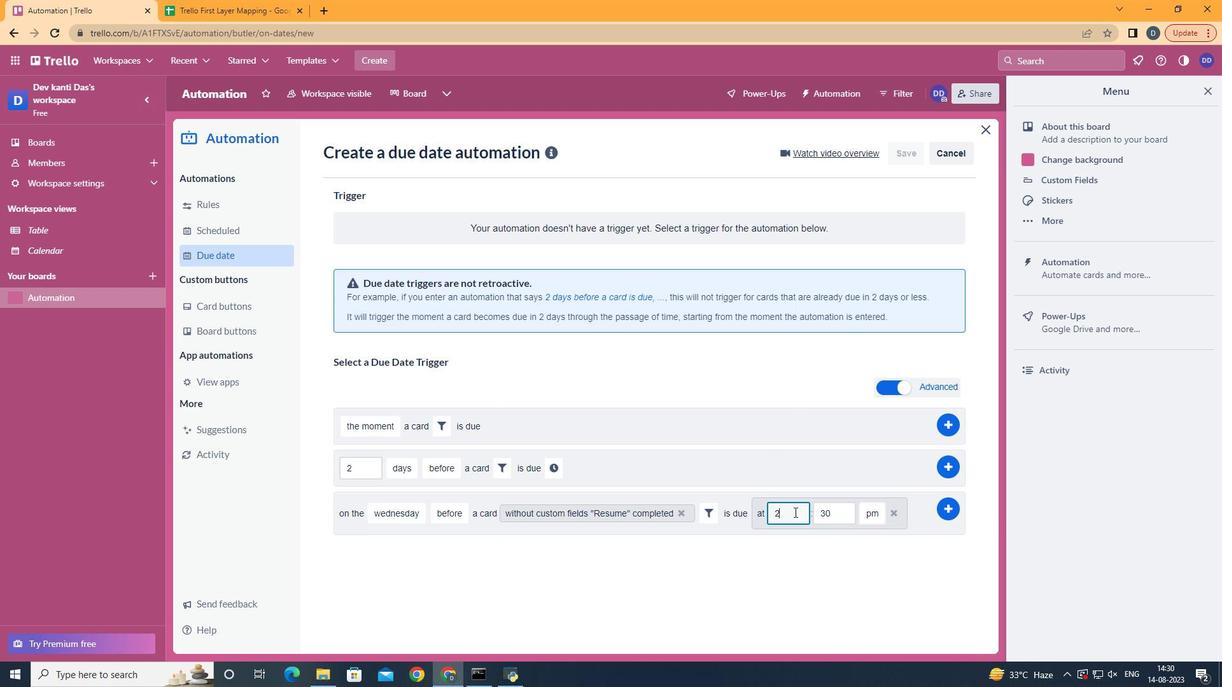 
Action: Key pressed <Key.backspace>11
Screenshot: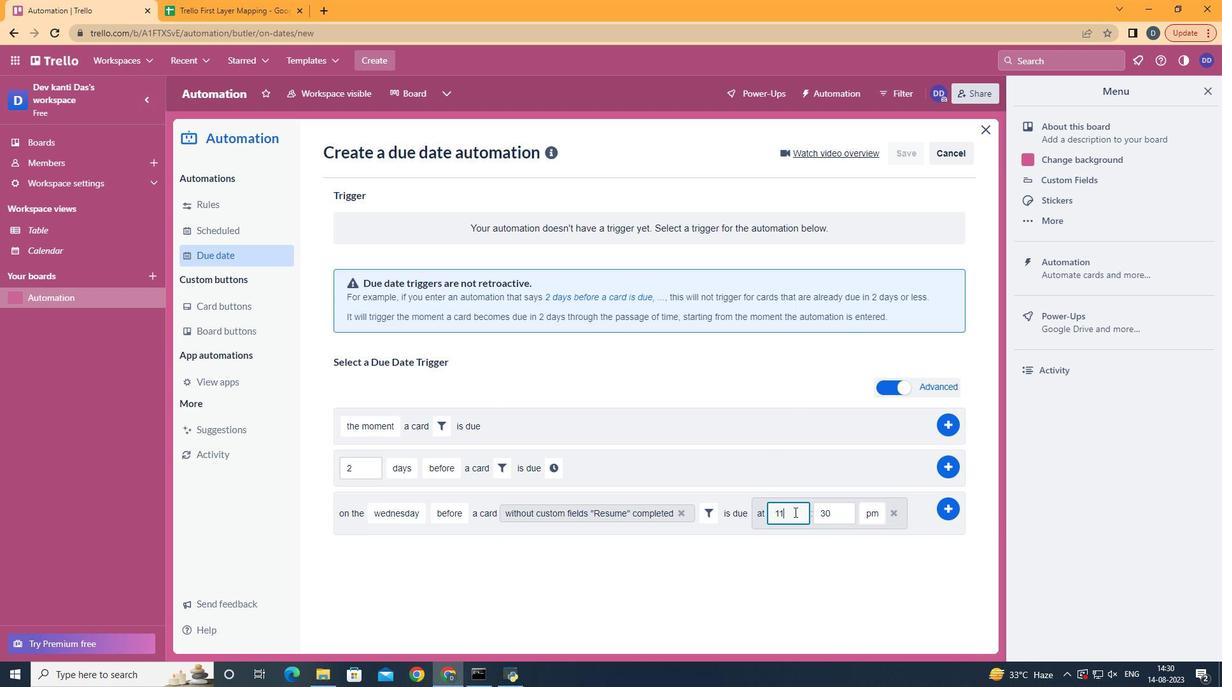 
Action: Mouse moved to (835, 513)
Screenshot: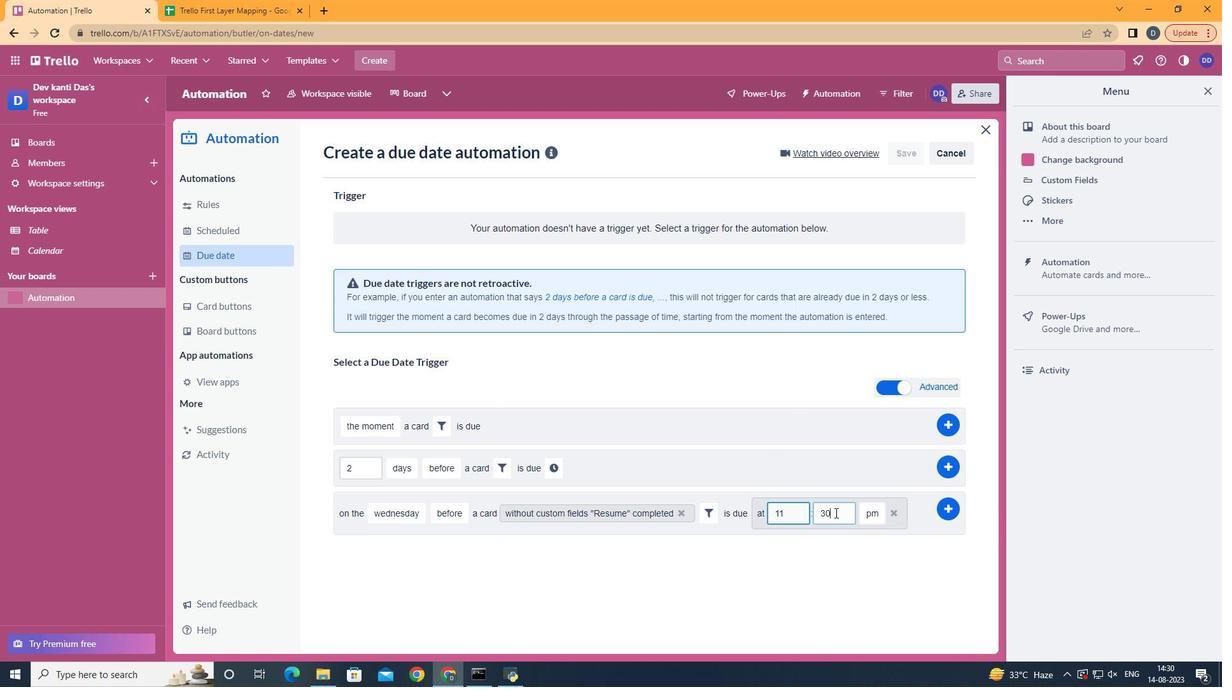 
Action: Mouse pressed left at (835, 513)
Screenshot: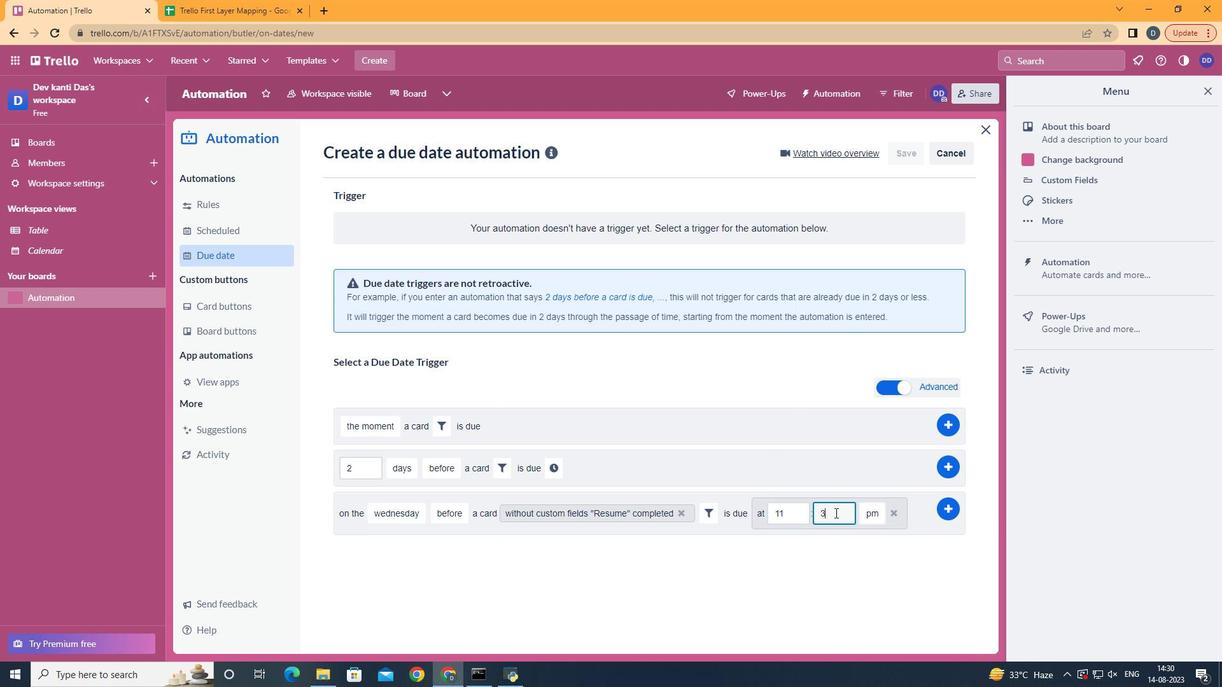 
Action: Key pressed <Key.backspace><Key.backspace>00
Screenshot: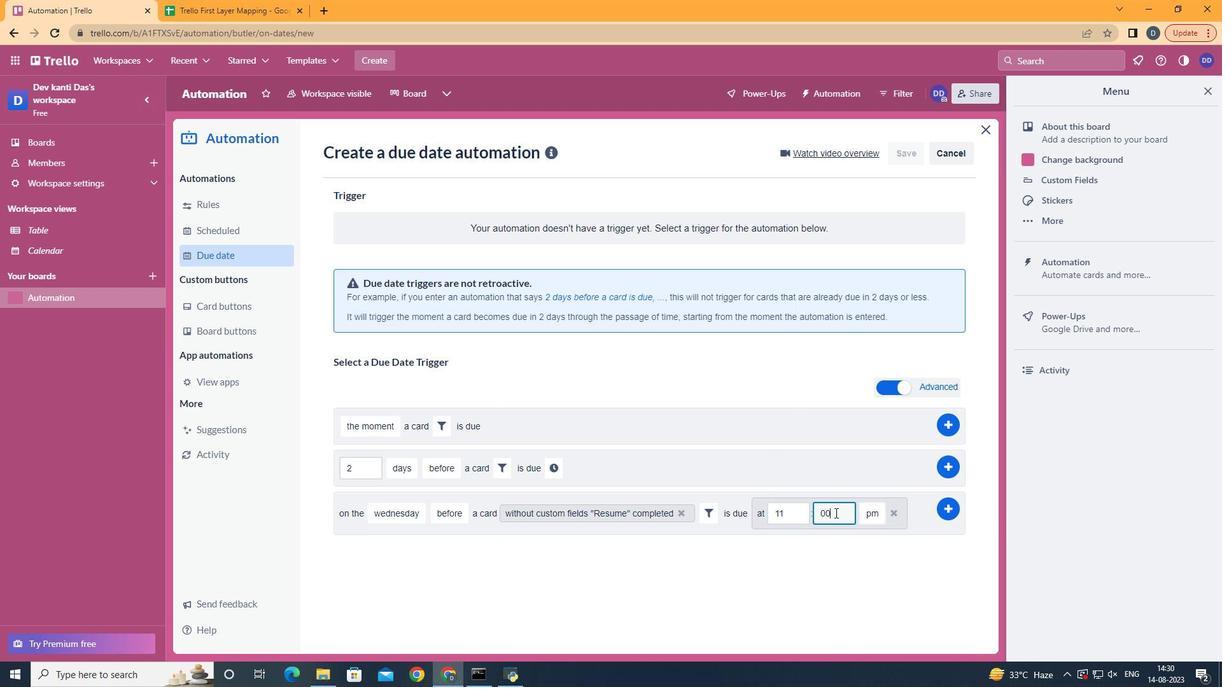 
Action: Mouse moved to (870, 532)
Screenshot: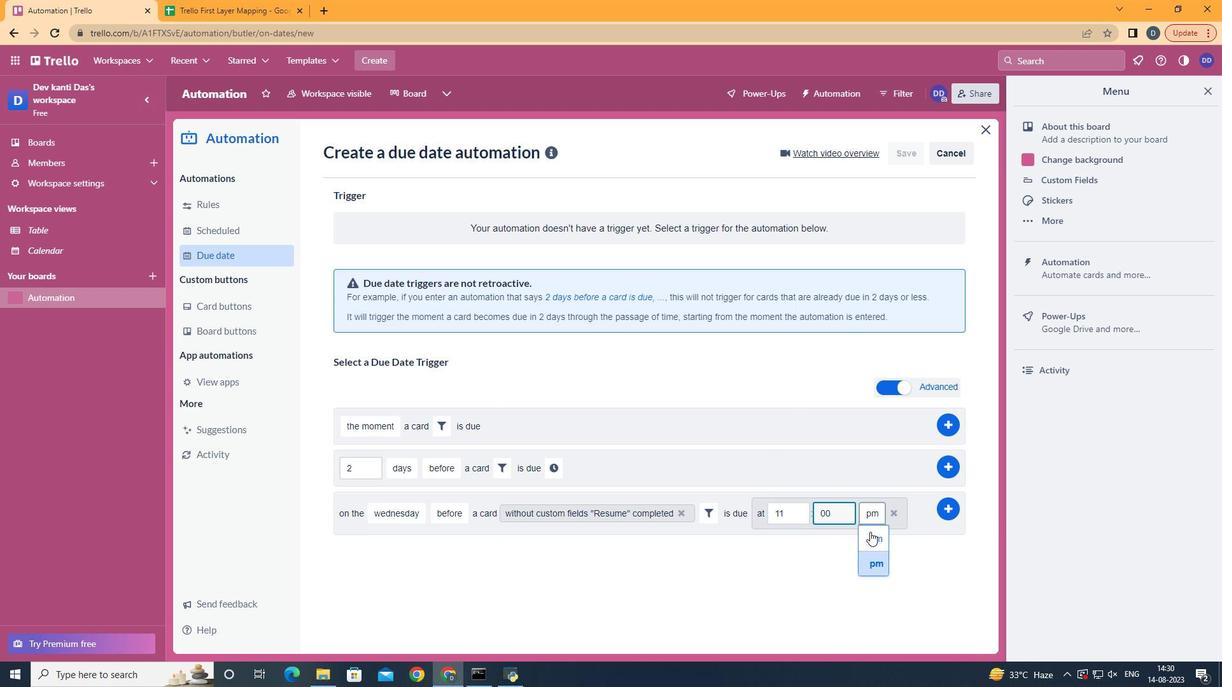 
Action: Mouse pressed left at (870, 532)
Screenshot: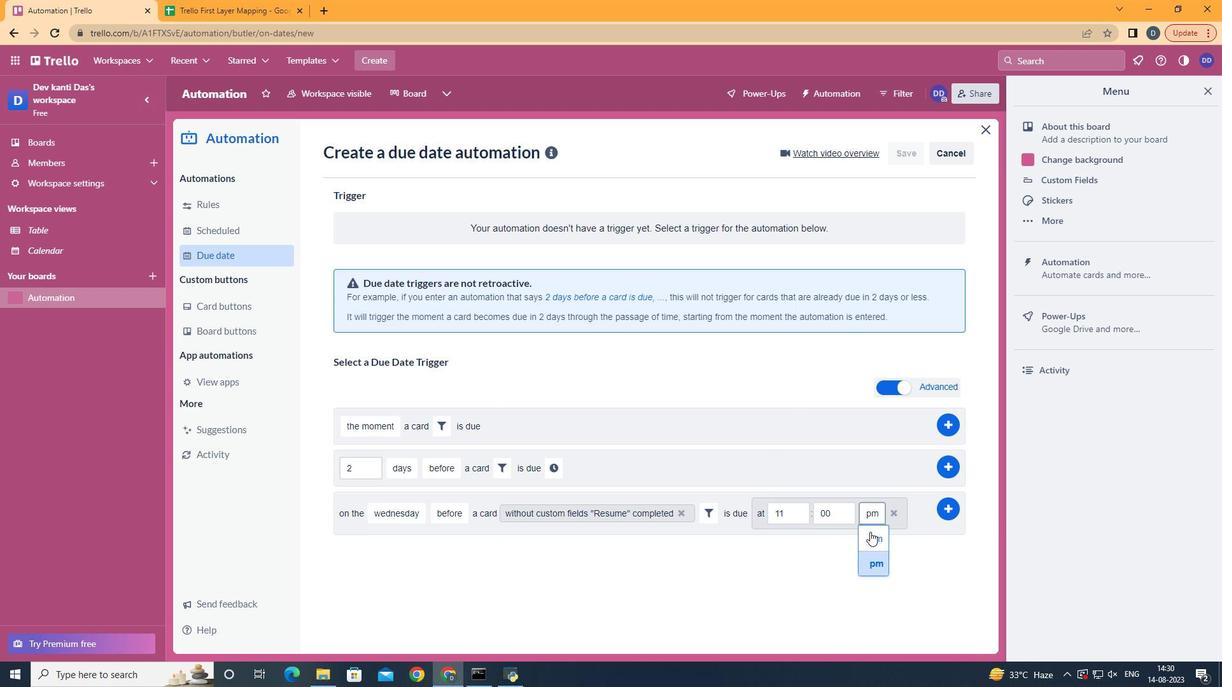 
Action: Mouse moved to (947, 509)
Screenshot: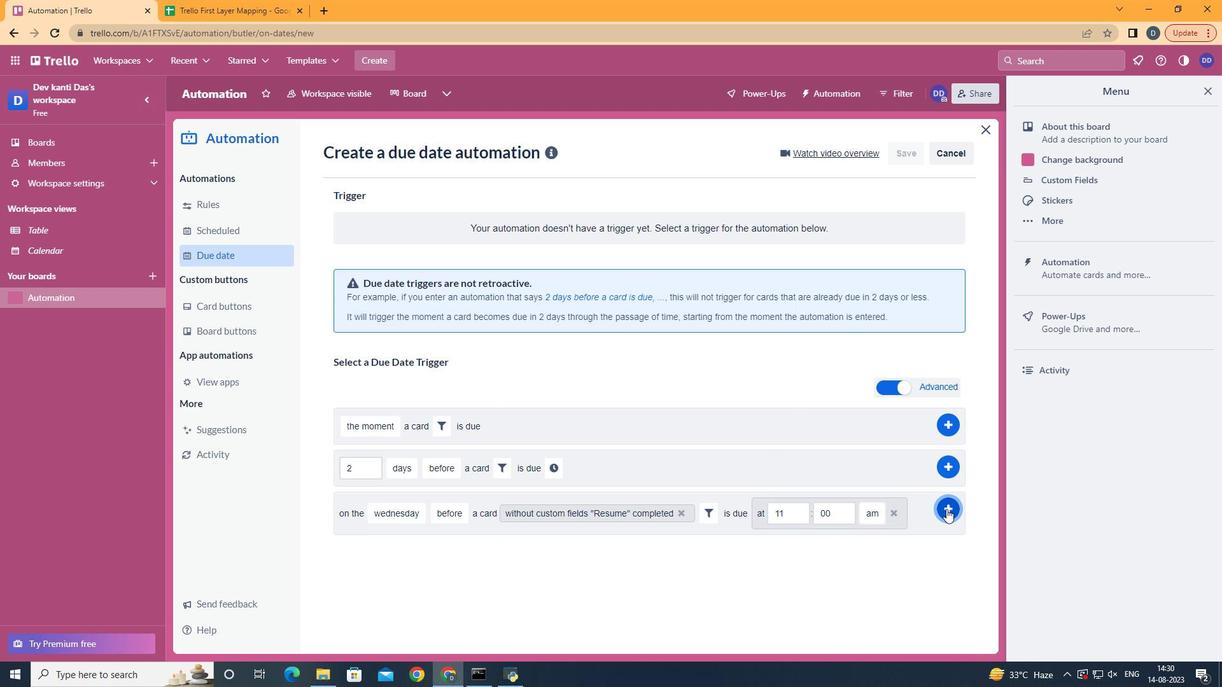 
Action: Mouse pressed left at (947, 509)
Screenshot: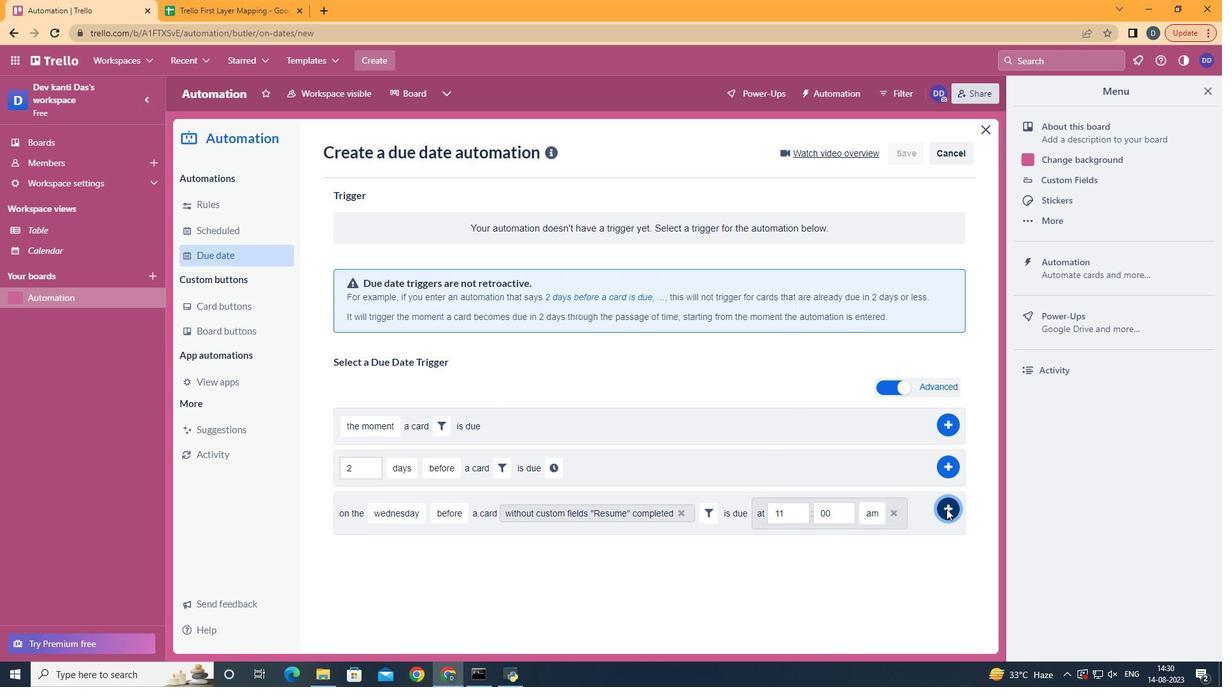 
